 Task: Search one way flight ticket for 1 adult, 5 children, 2 infants in seat and 1 infant on lap in first from Augusta: Augusta Regional Airport (bush Field) to Jackson: Jackson Hole Airport on 5-2-2023. Number of bags: 1 checked bag. Price is upto 87000. Outbound departure time preference is 17:15.
Action: Mouse moved to (216, 319)
Screenshot: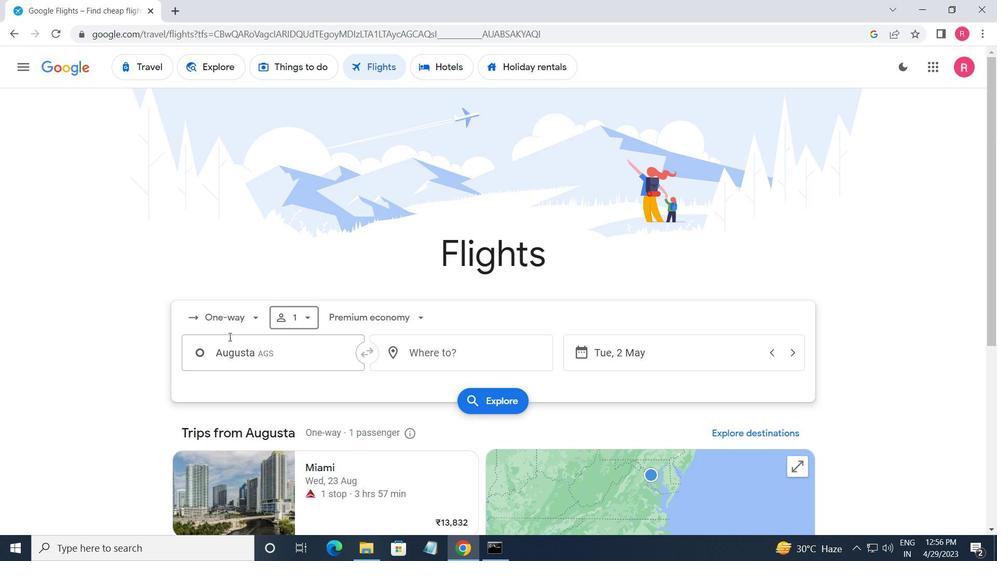 
Action: Mouse pressed left at (216, 319)
Screenshot: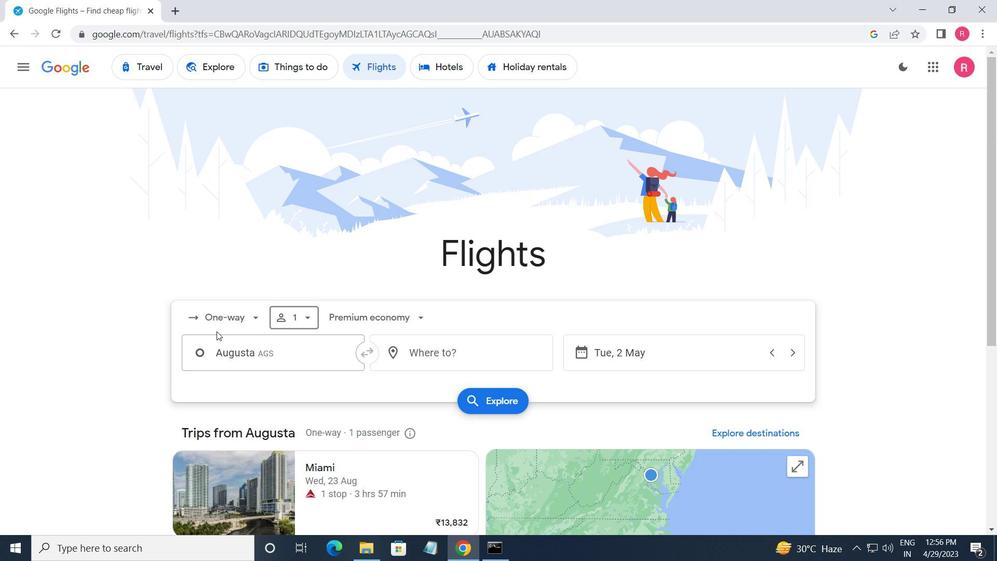 
Action: Mouse moved to (244, 367)
Screenshot: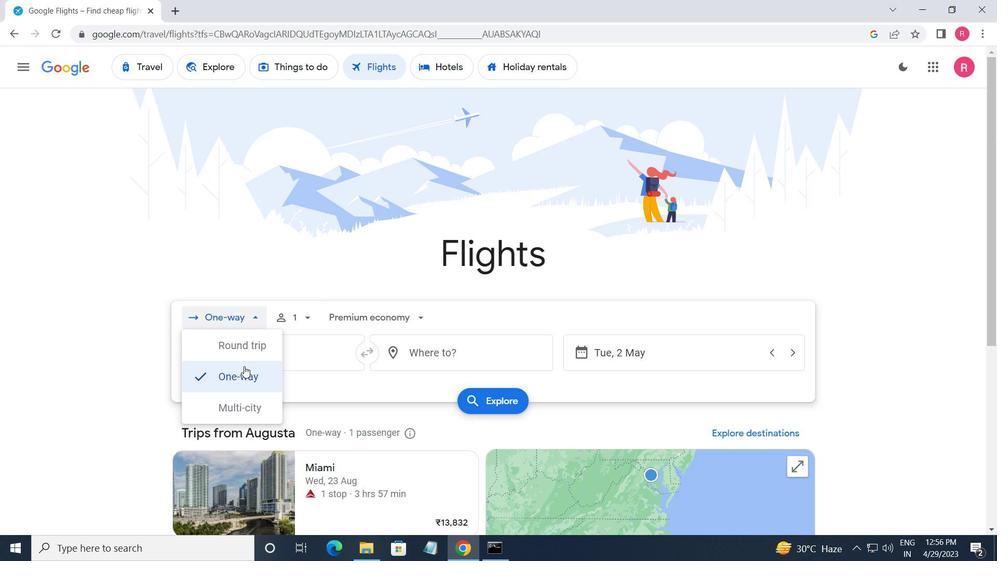 
Action: Mouse pressed left at (244, 367)
Screenshot: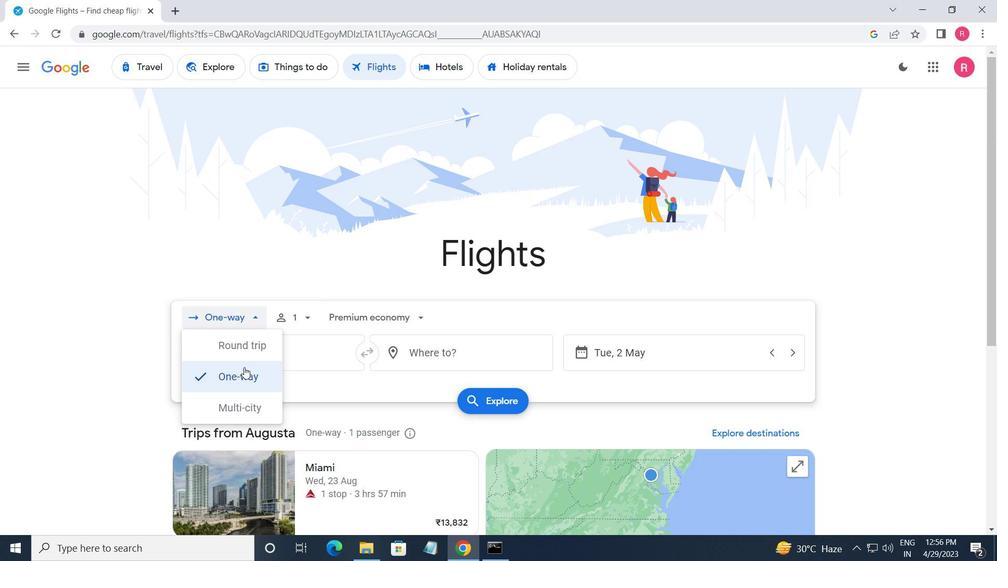 
Action: Mouse moved to (301, 325)
Screenshot: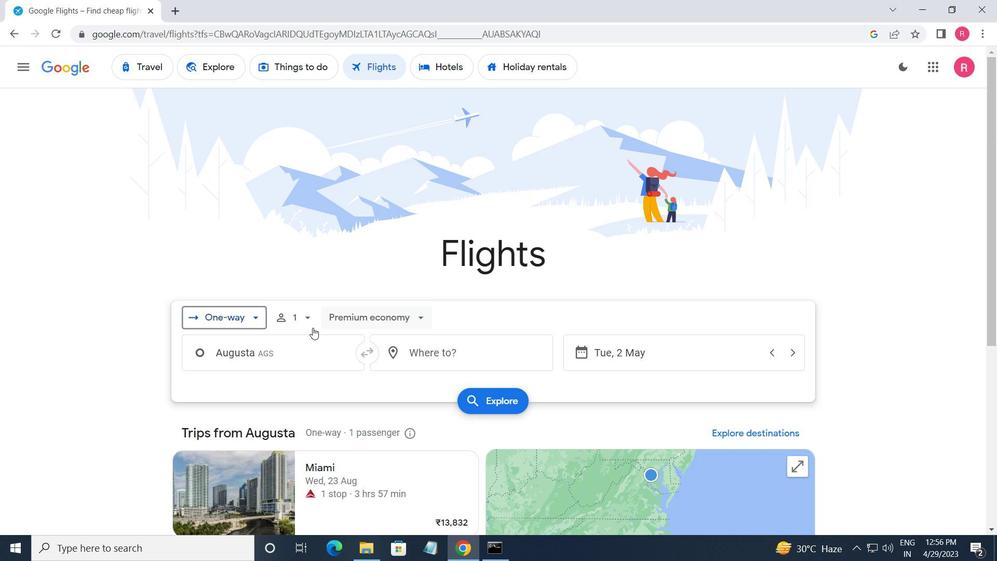 
Action: Mouse pressed left at (301, 325)
Screenshot: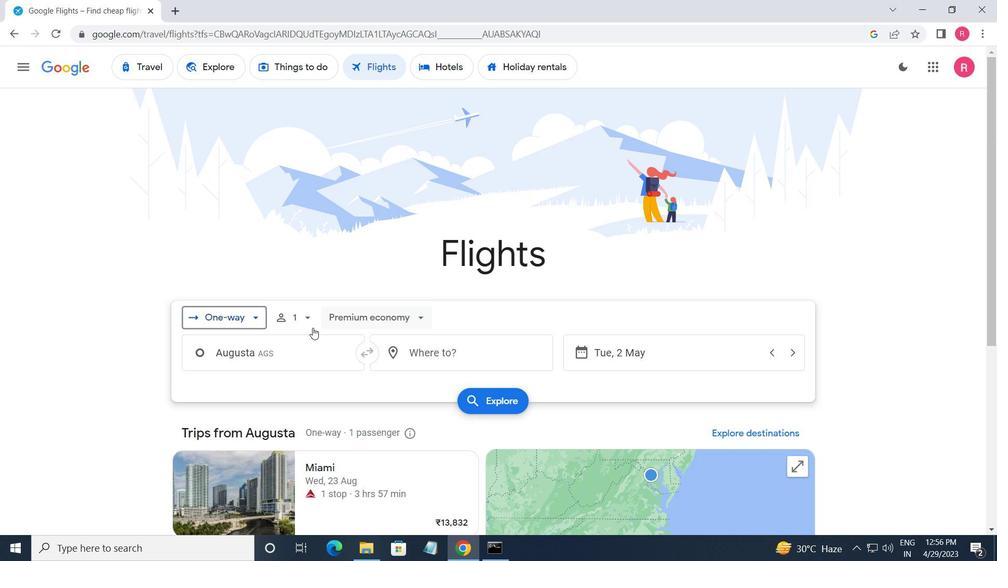 
Action: Mouse moved to (401, 389)
Screenshot: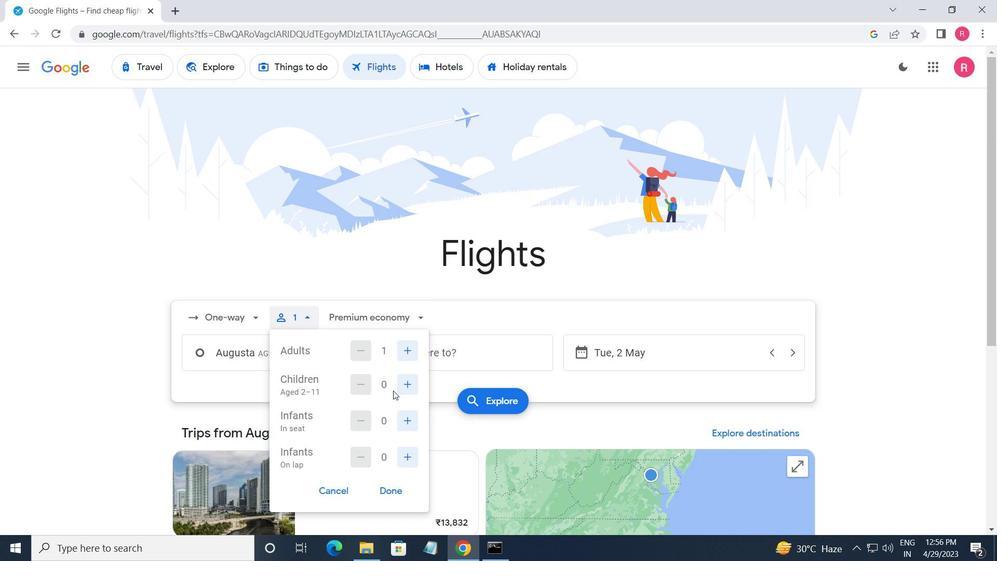 
Action: Mouse pressed left at (401, 389)
Screenshot: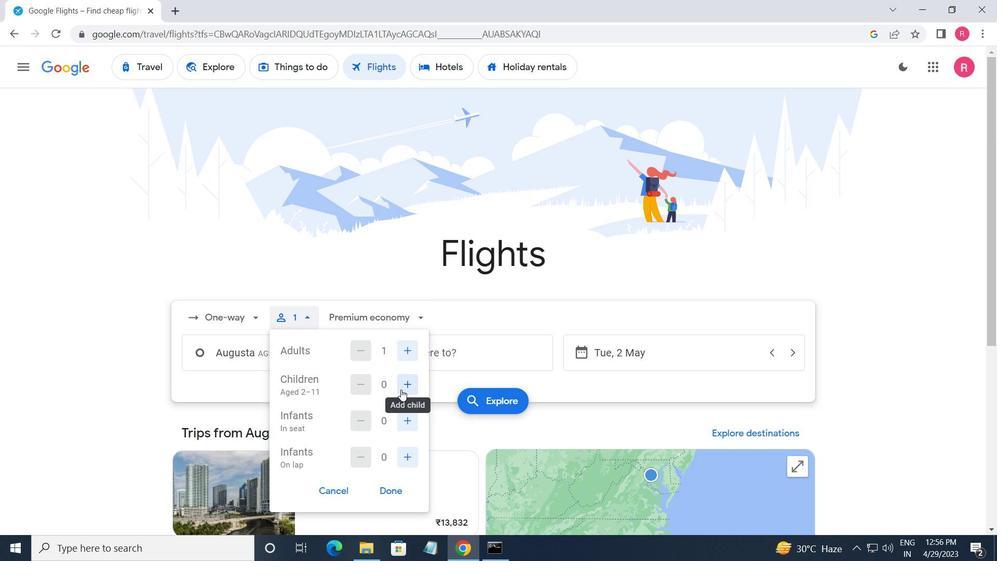 
Action: Mouse pressed left at (401, 389)
Screenshot: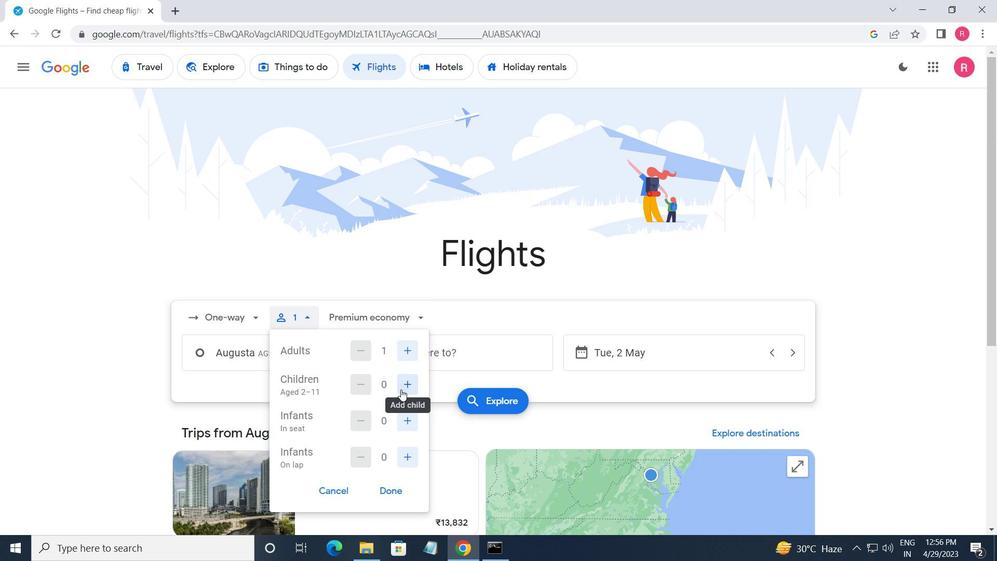 
Action: Mouse pressed left at (401, 389)
Screenshot: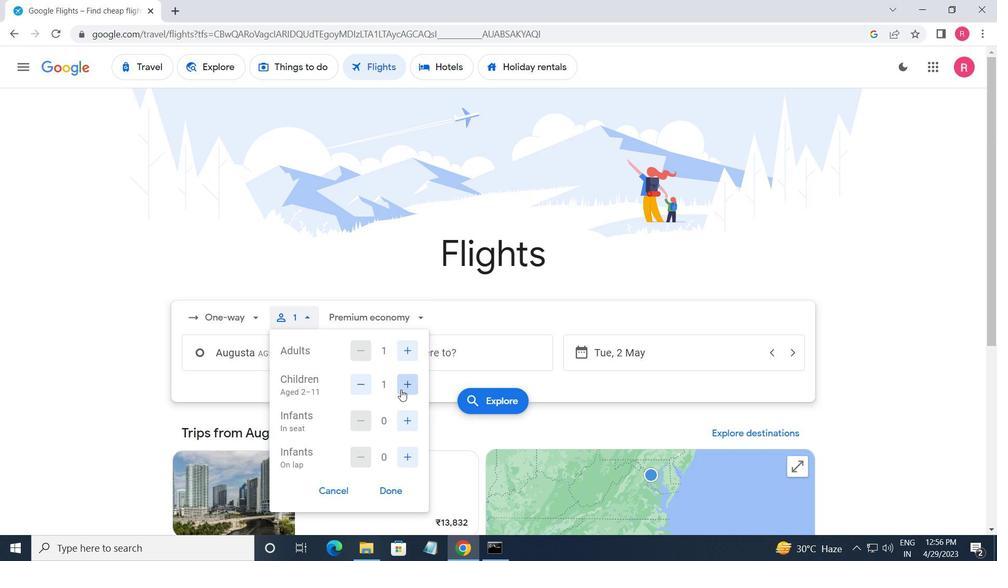 
Action: Mouse pressed left at (401, 389)
Screenshot: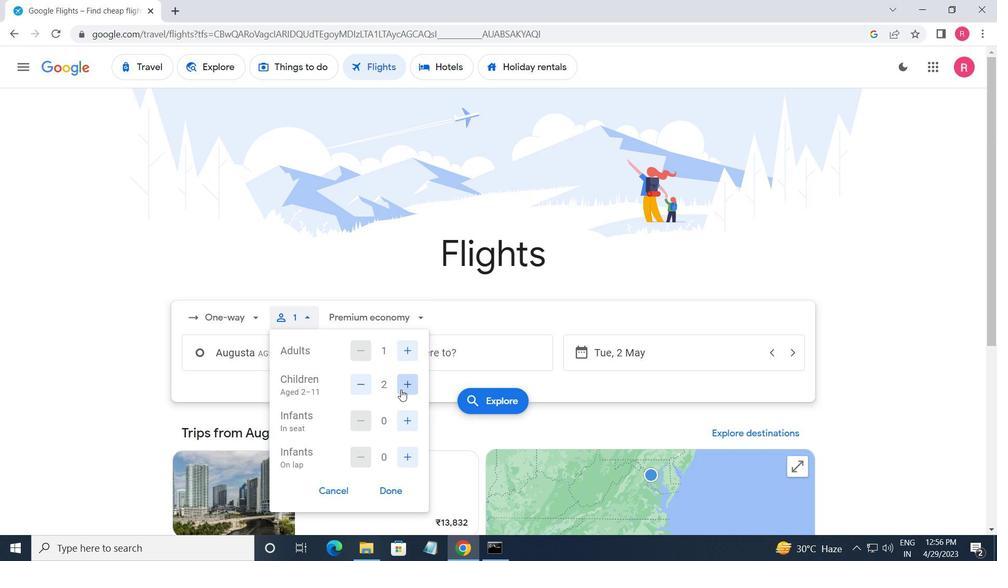 
Action: Mouse pressed left at (401, 389)
Screenshot: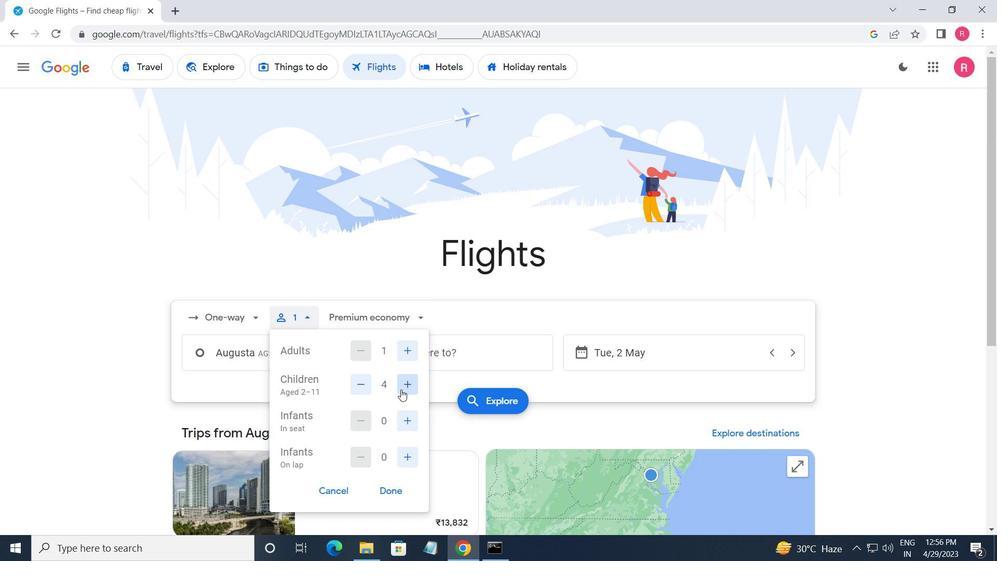 
Action: Mouse moved to (410, 418)
Screenshot: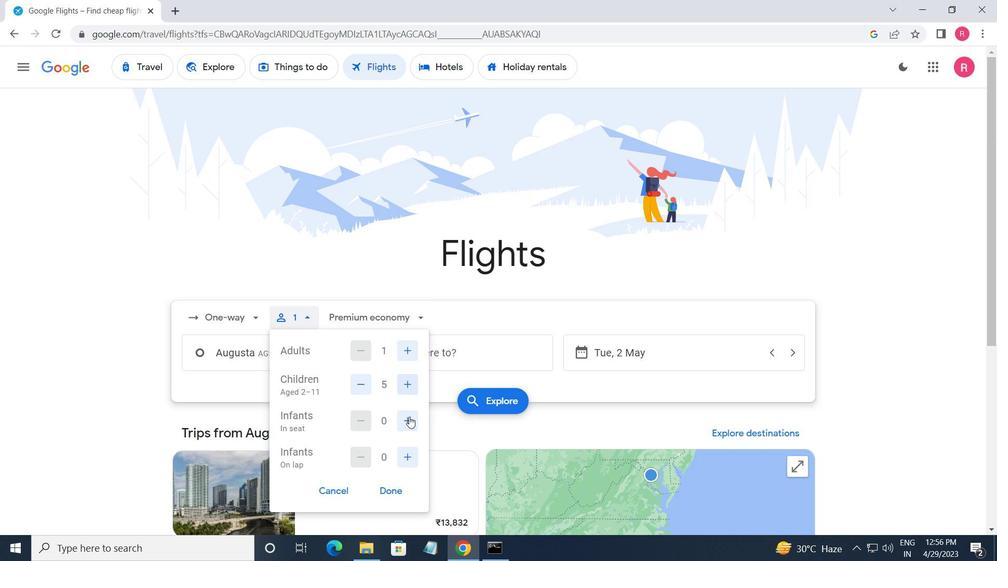 
Action: Mouse pressed left at (410, 418)
Screenshot: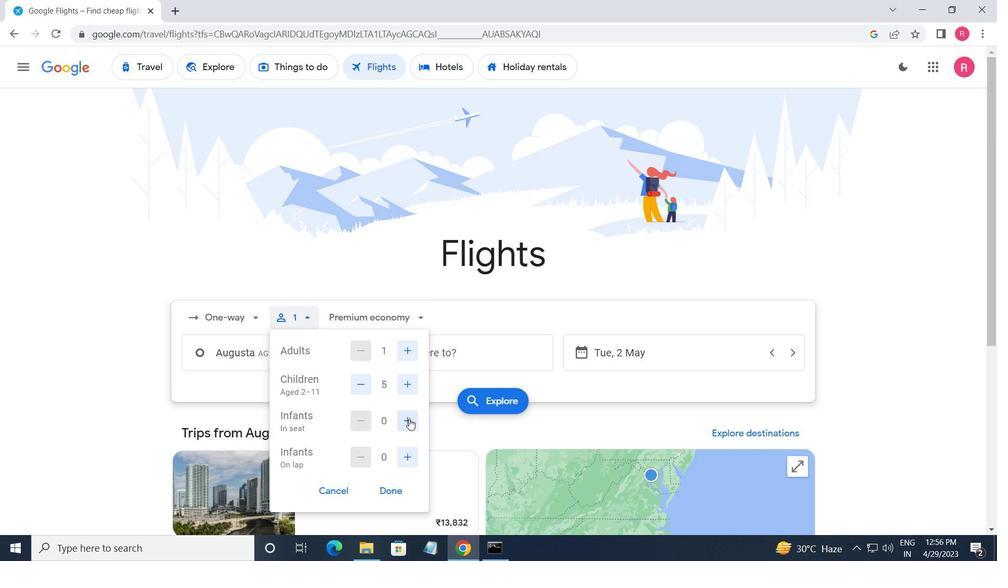 
Action: Mouse pressed left at (410, 418)
Screenshot: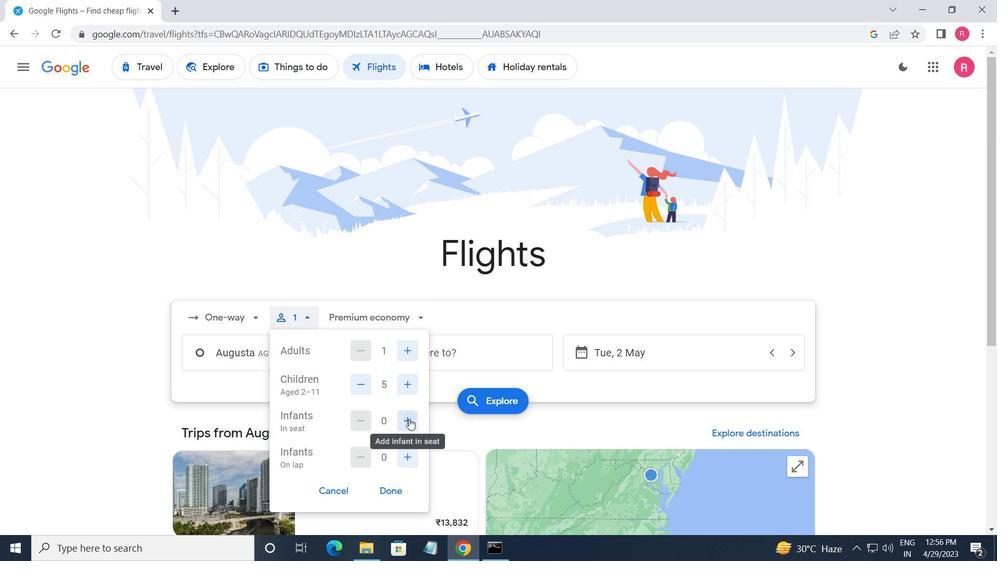 
Action: Mouse moved to (401, 457)
Screenshot: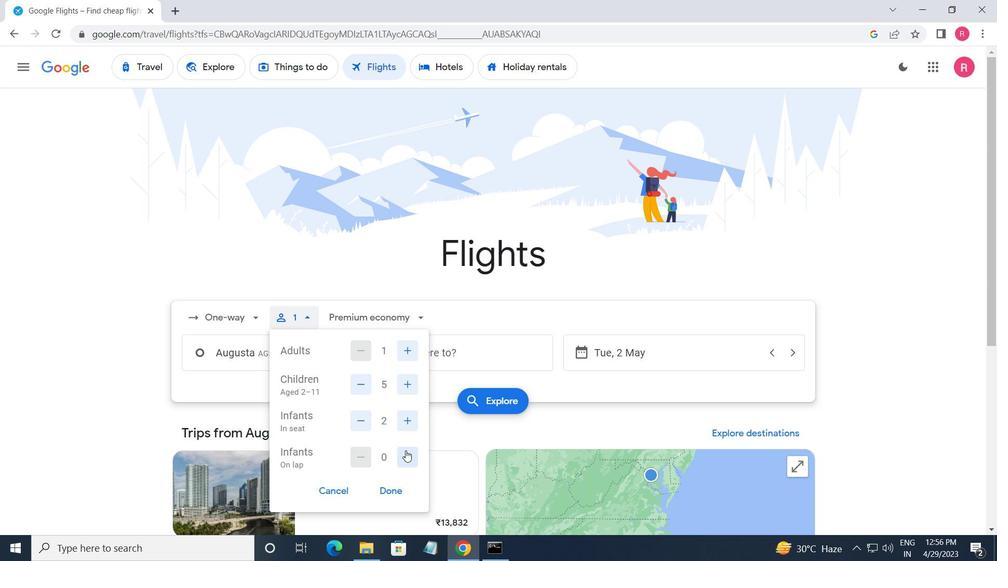 
Action: Mouse pressed left at (401, 457)
Screenshot: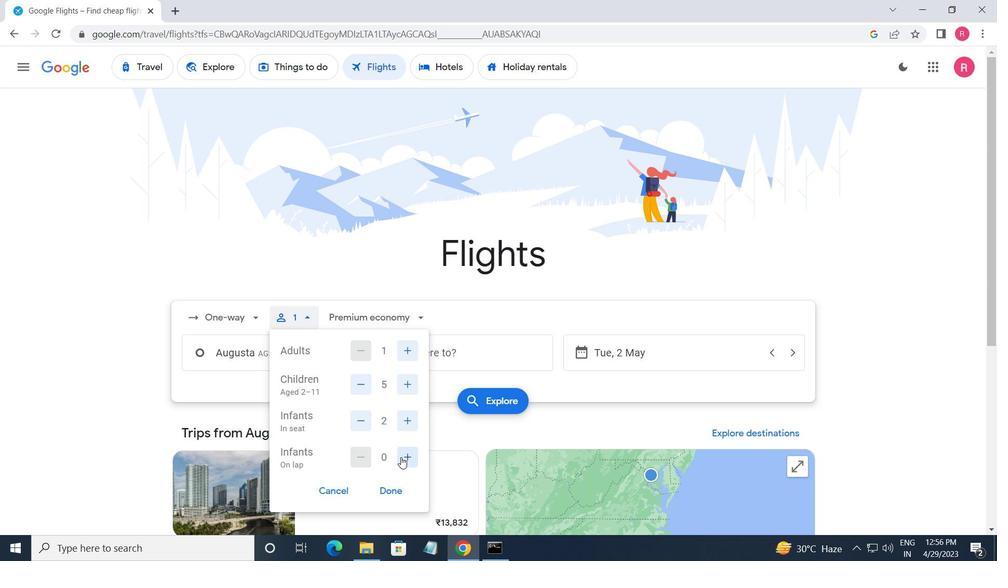 
Action: Mouse moved to (350, 455)
Screenshot: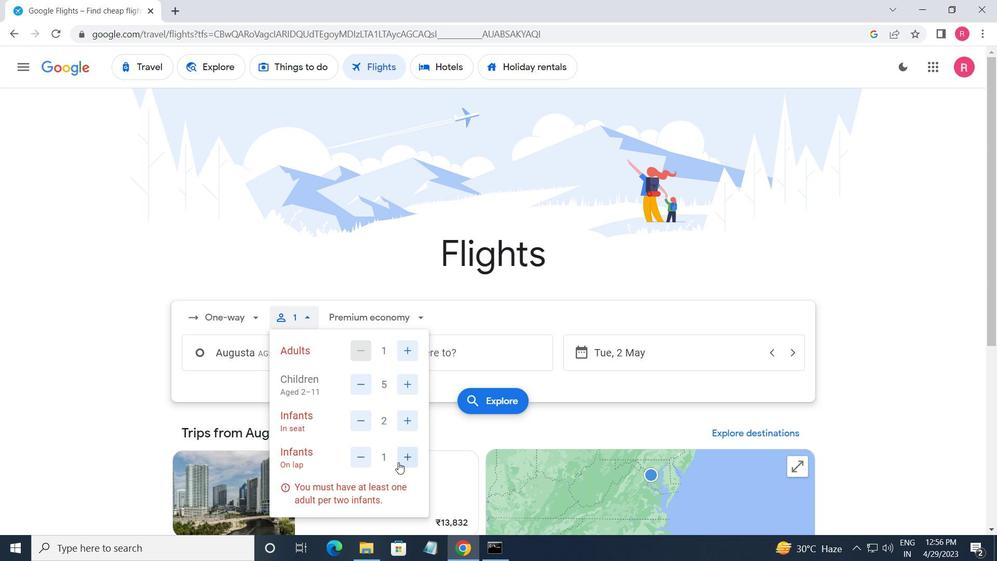 
Action: Mouse pressed left at (350, 455)
Screenshot: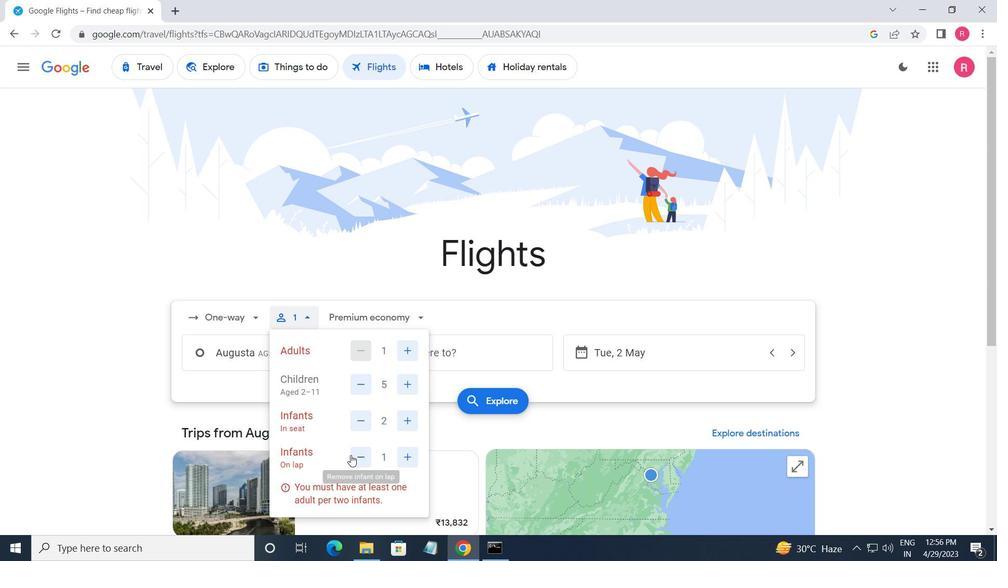
Action: Mouse moved to (383, 492)
Screenshot: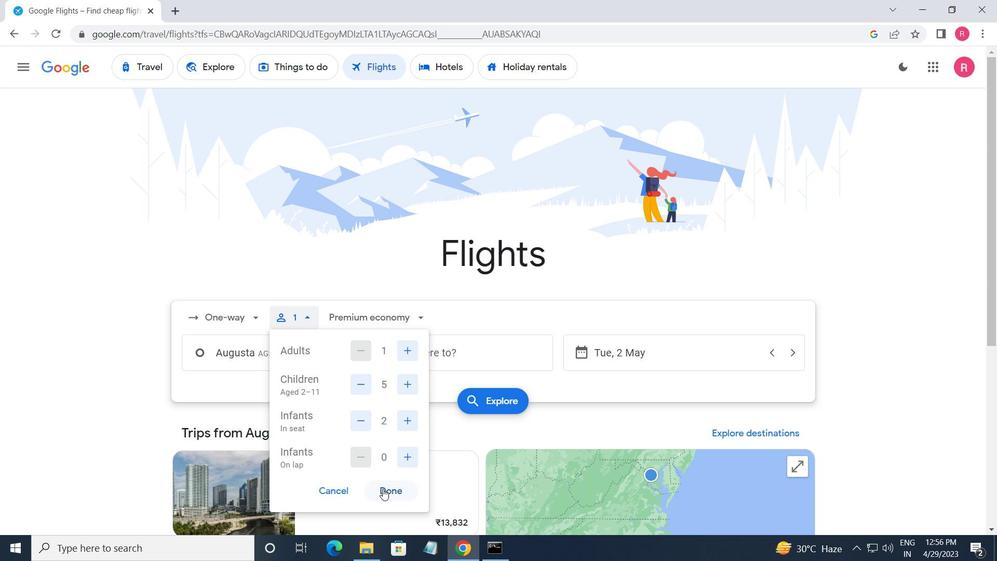 
Action: Mouse pressed left at (383, 492)
Screenshot: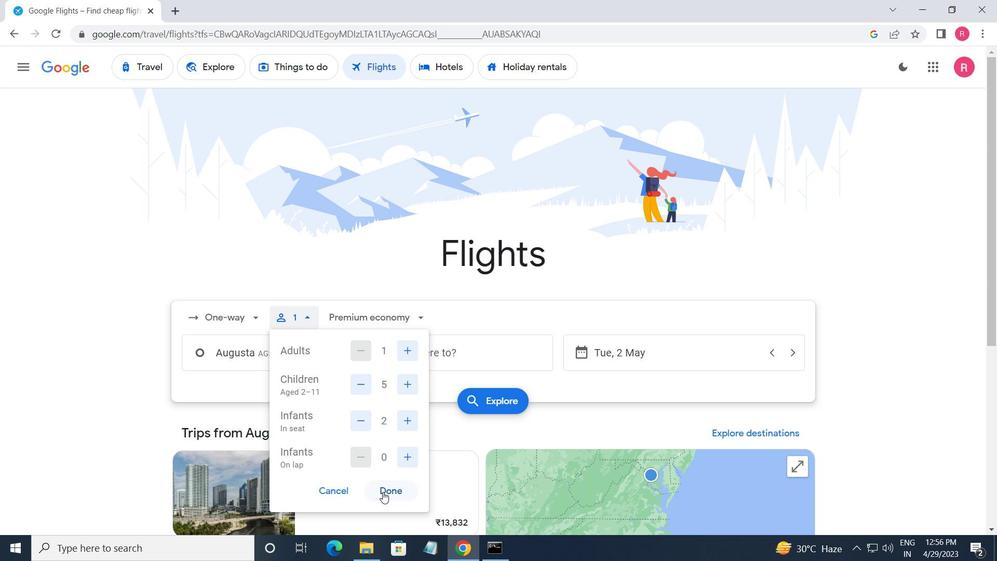 
Action: Mouse moved to (359, 318)
Screenshot: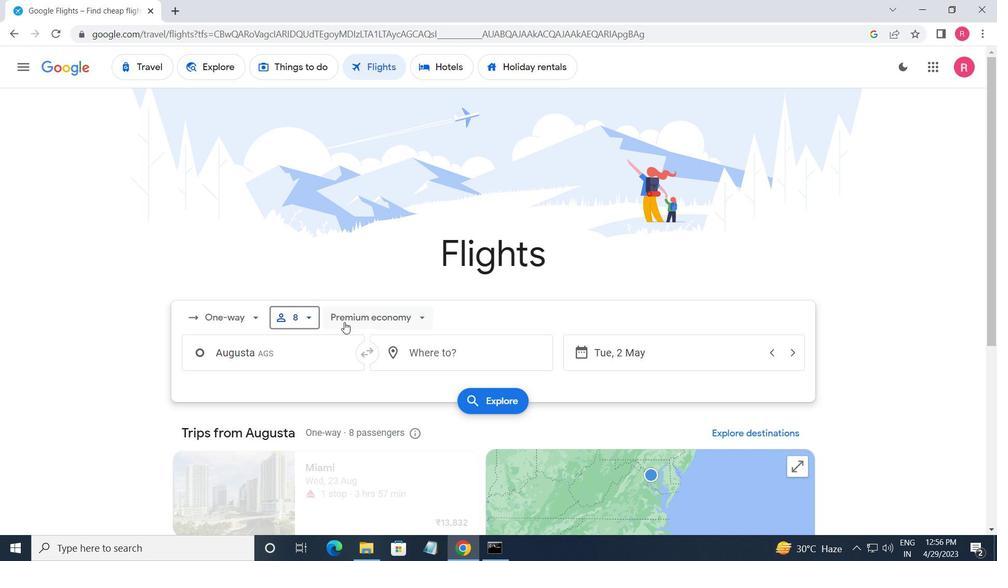 
Action: Mouse pressed left at (359, 318)
Screenshot: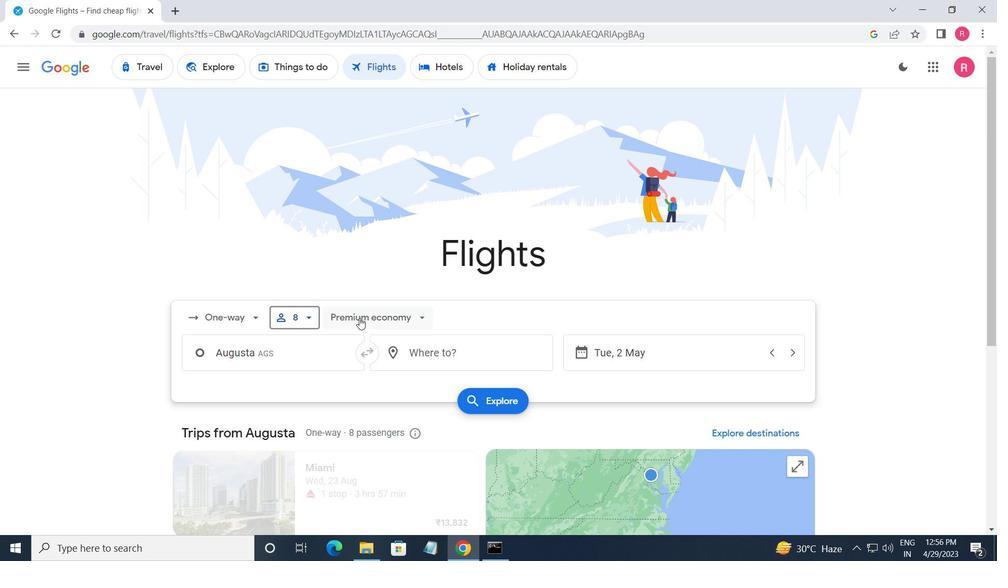 
Action: Mouse moved to (393, 428)
Screenshot: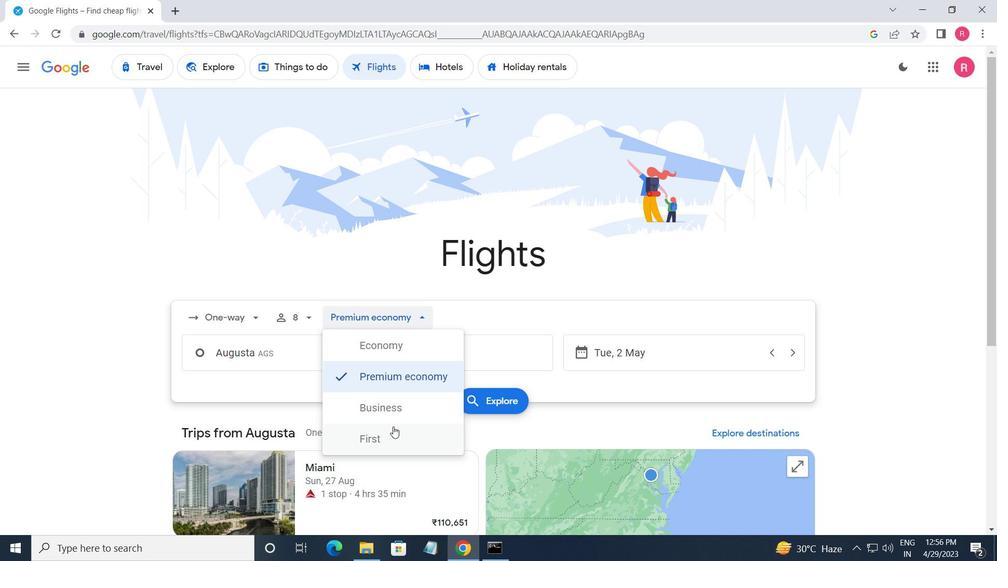 
Action: Mouse pressed left at (393, 428)
Screenshot: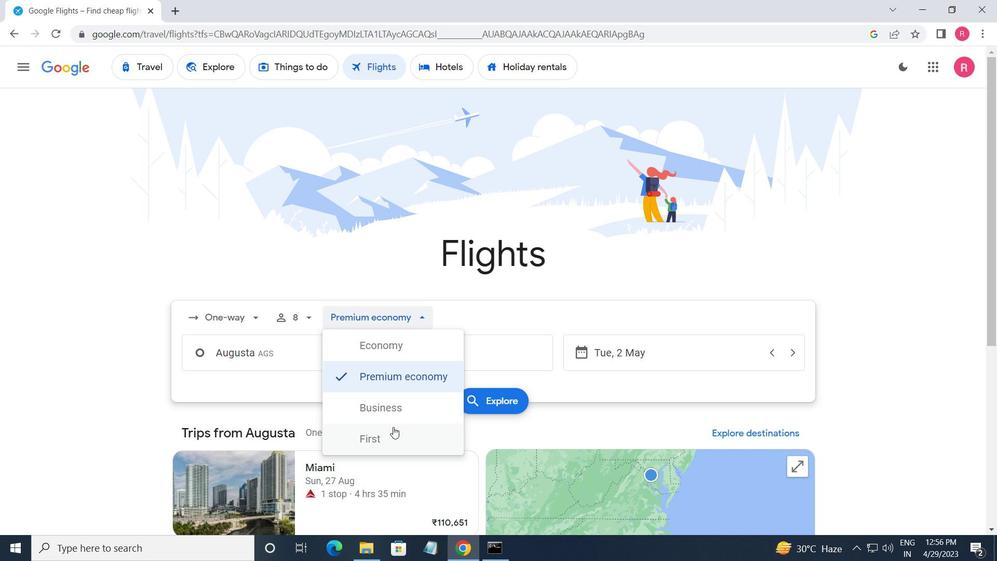 
Action: Mouse moved to (291, 364)
Screenshot: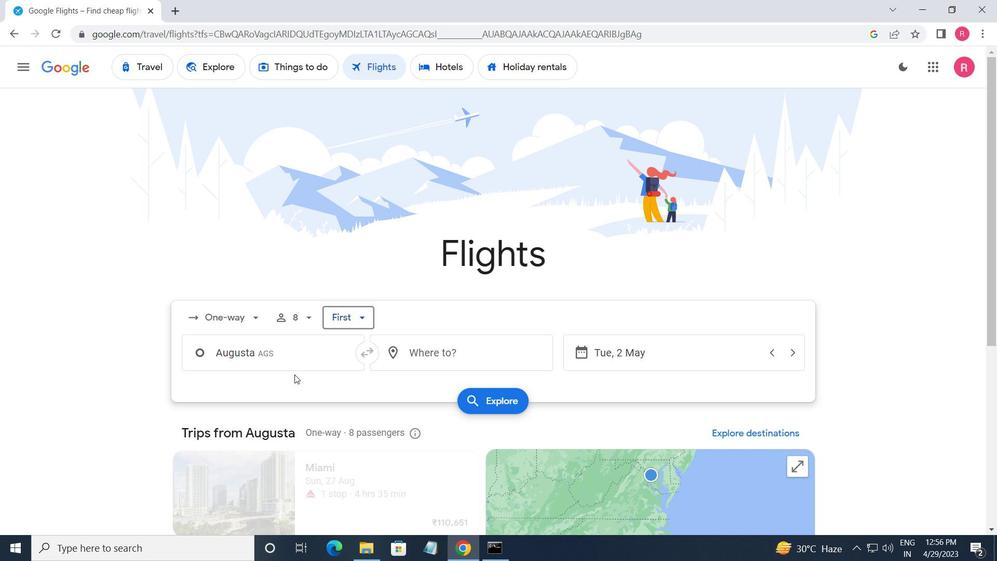 
Action: Mouse pressed left at (291, 364)
Screenshot: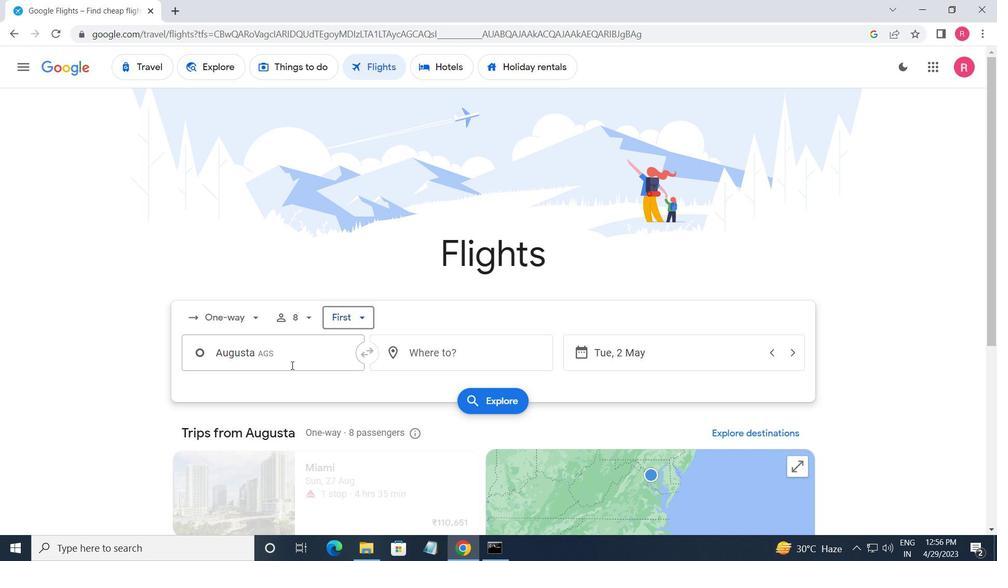 
Action: Mouse moved to (296, 451)
Screenshot: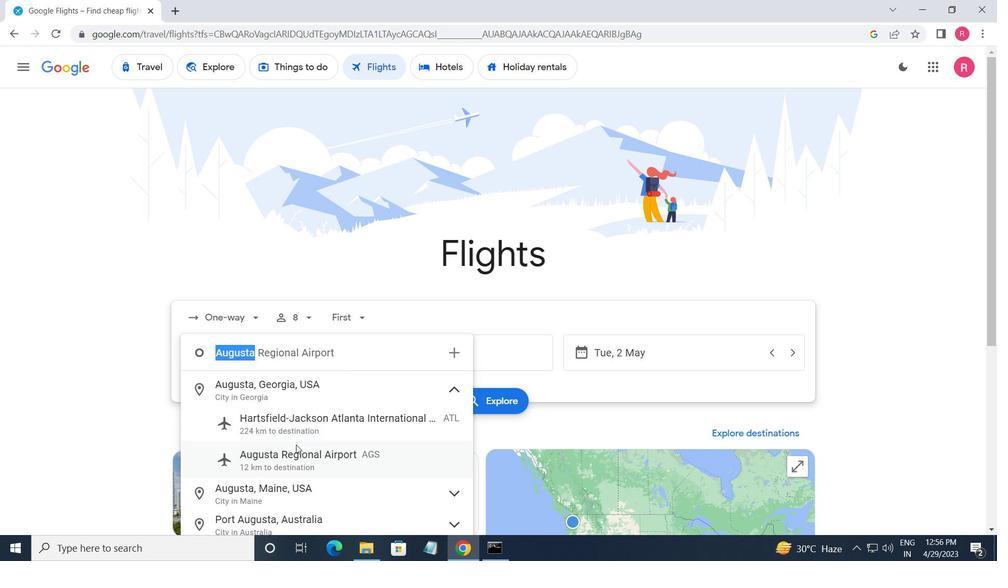 
Action: Mouse pressed left at (296, 451)
Screenshot: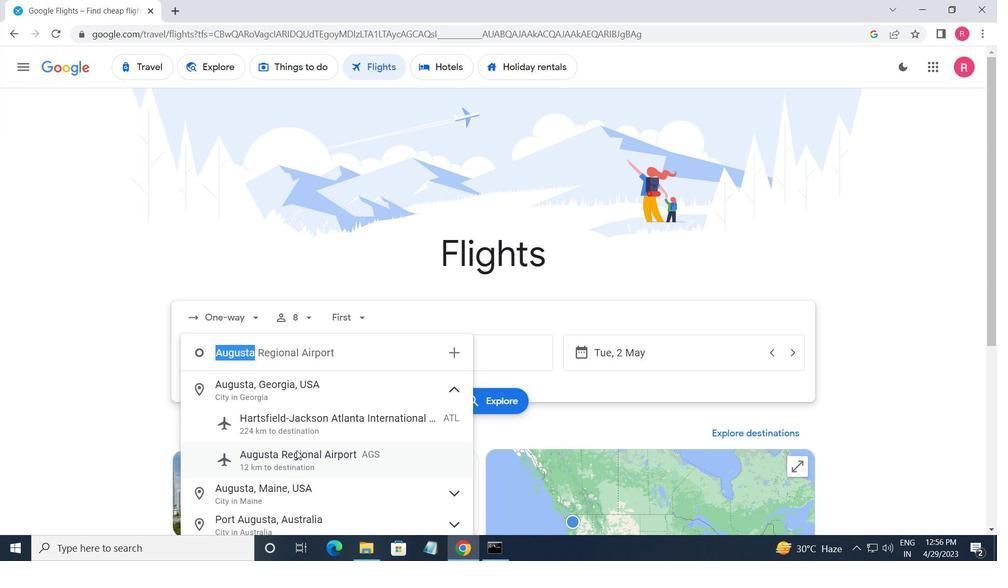 
Action: Mouse moved to (478, 348)
Screenshot: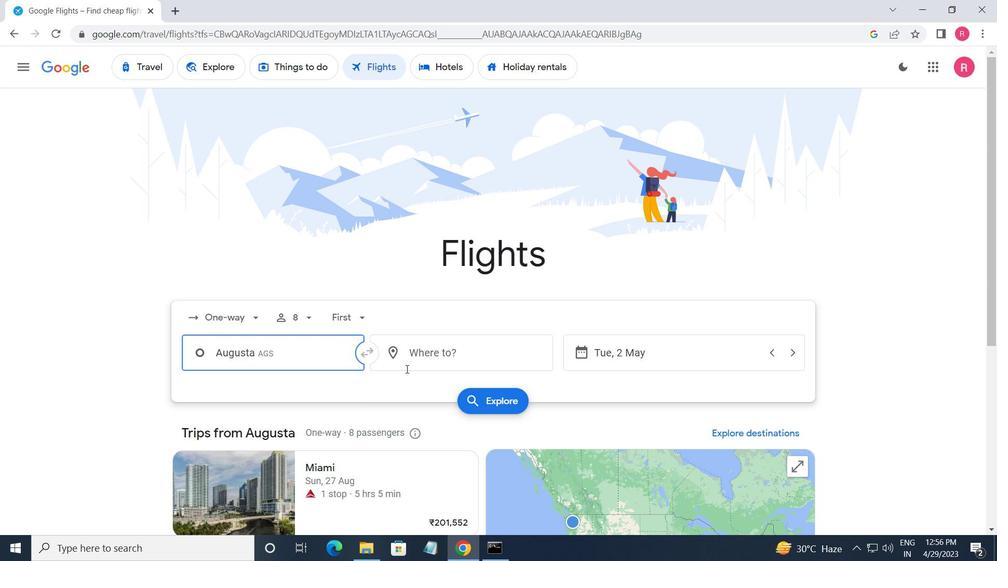 
Action: Mouse pressed left at (478, 348)
Screenshot: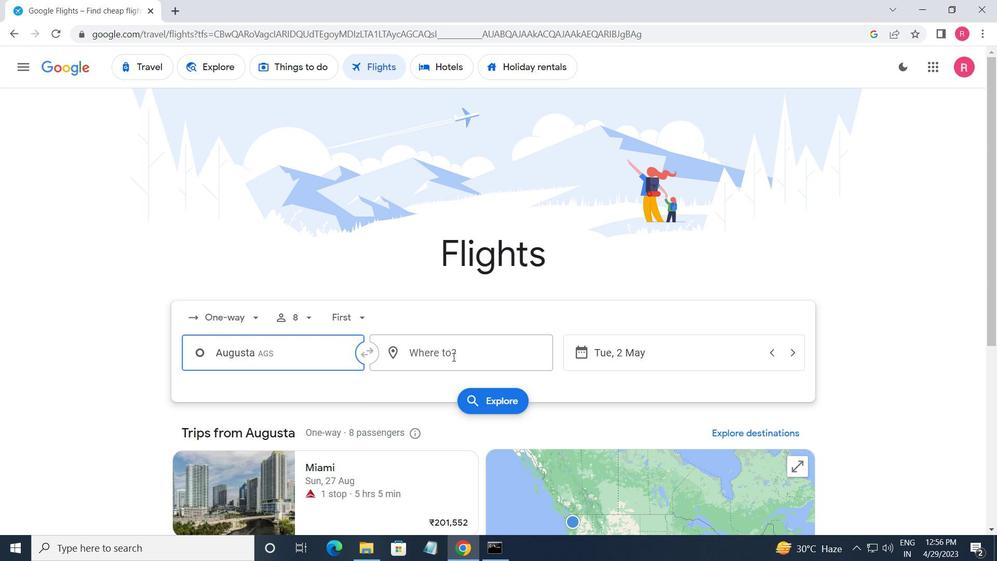 
Action: Mouse moved to (446, 478)
Screenshot: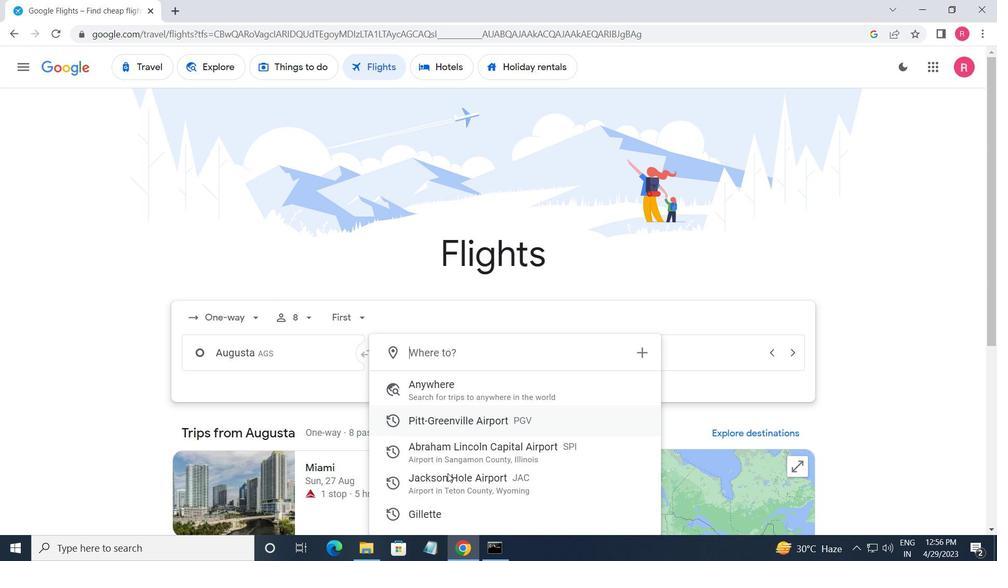 
Action: Mouse pressed left at (446, 478)
Screenshot: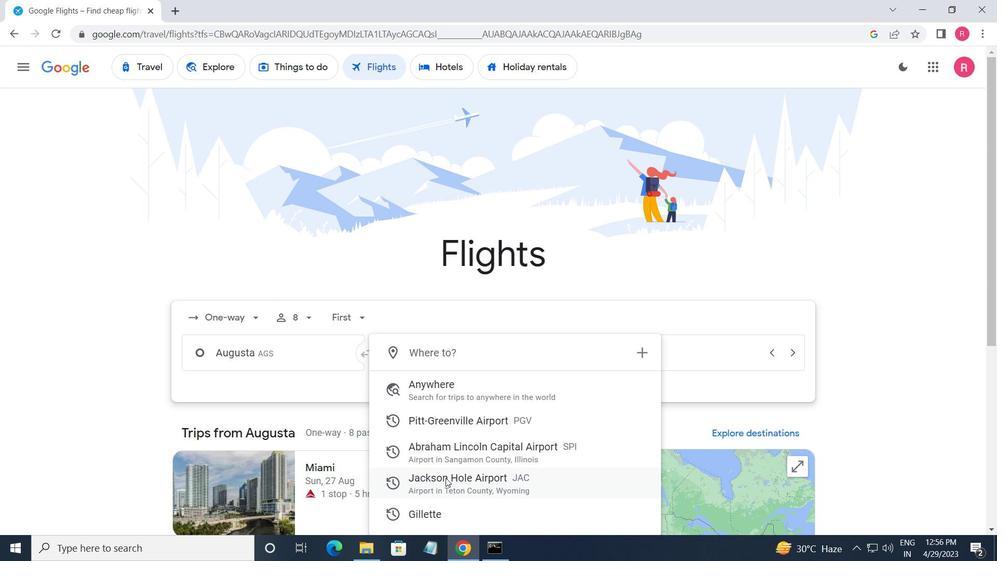 
Action: Mouse moved to (669, 353)
Screenshot: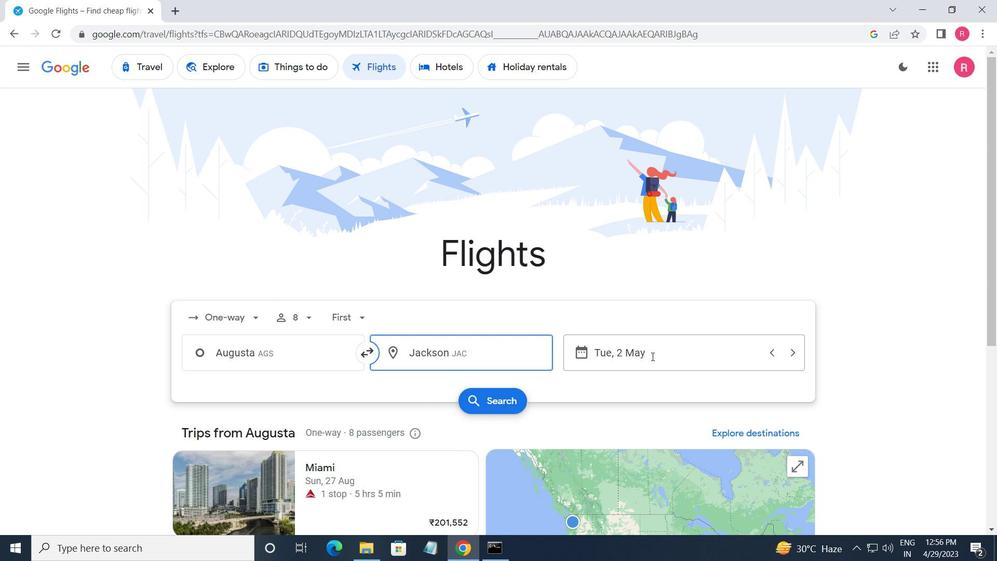 
Action: Mouse pressed left at (669, 353)
Screenshot: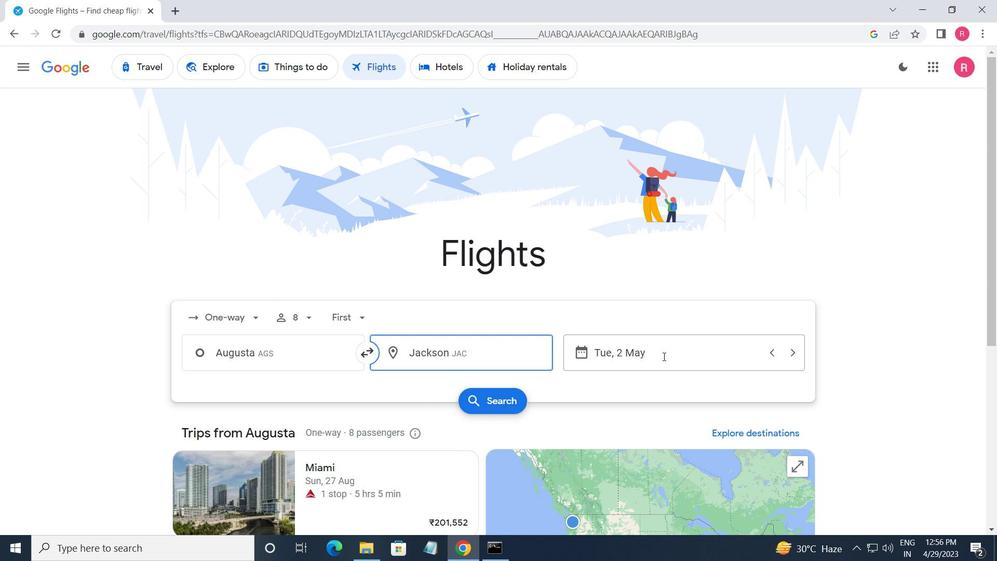 
Action: Mouse moved to (659, 293)
Screenshot: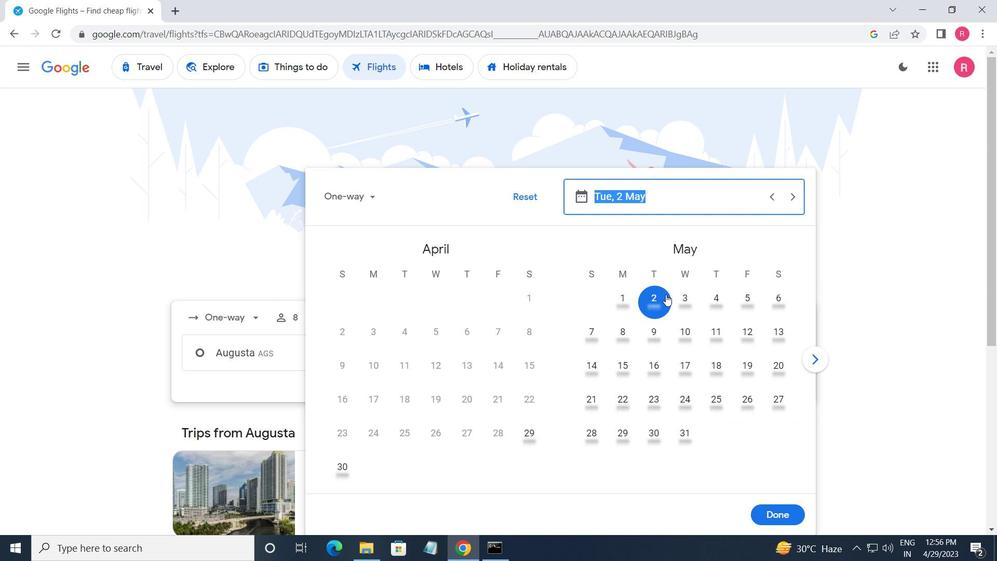 
Action: Mouse pressed left at (659, 293)
Screenshot: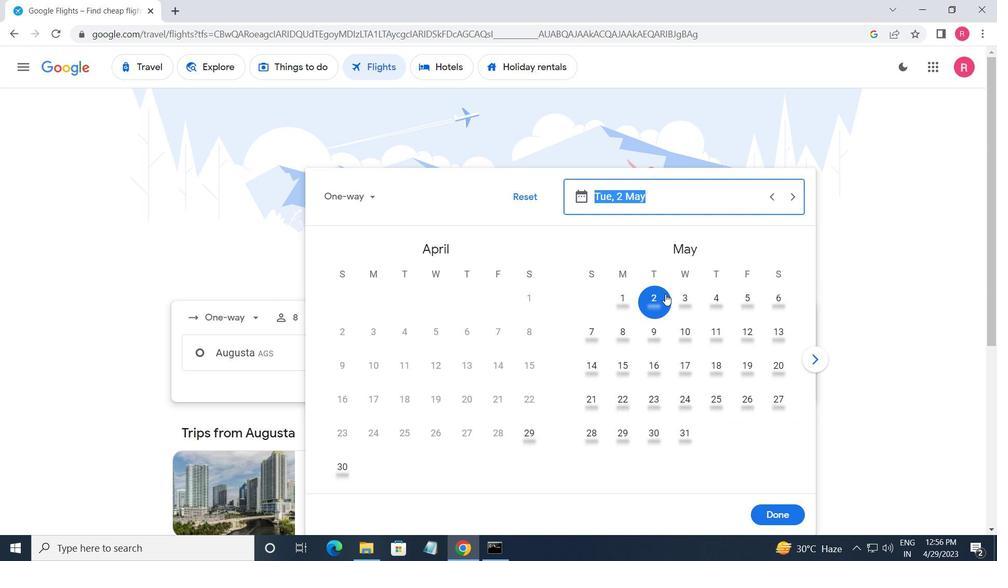 
Action: Mouse moved to (782, 511)
Screenshot: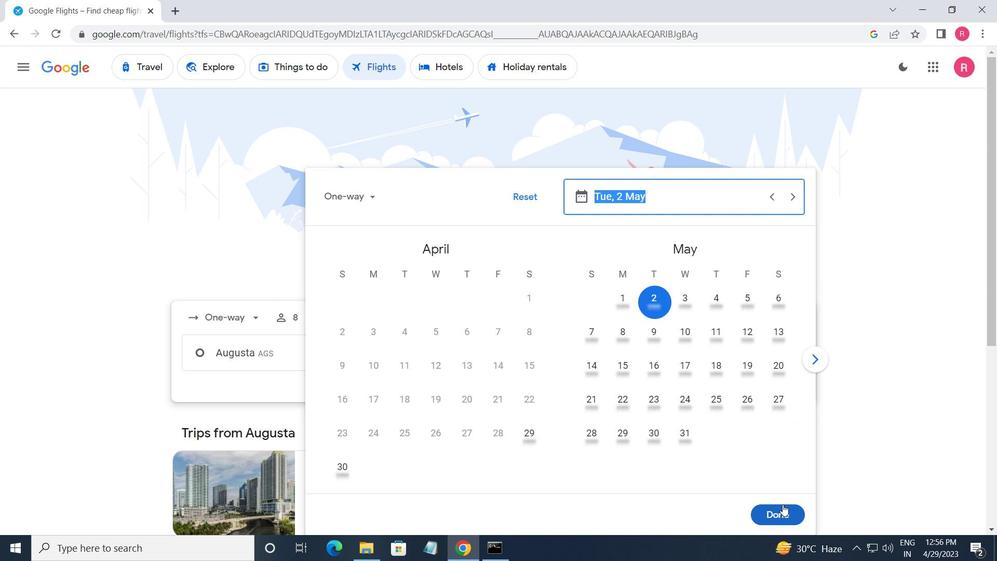
Action: Mouse pressed left at (782, 511)
Screenshot: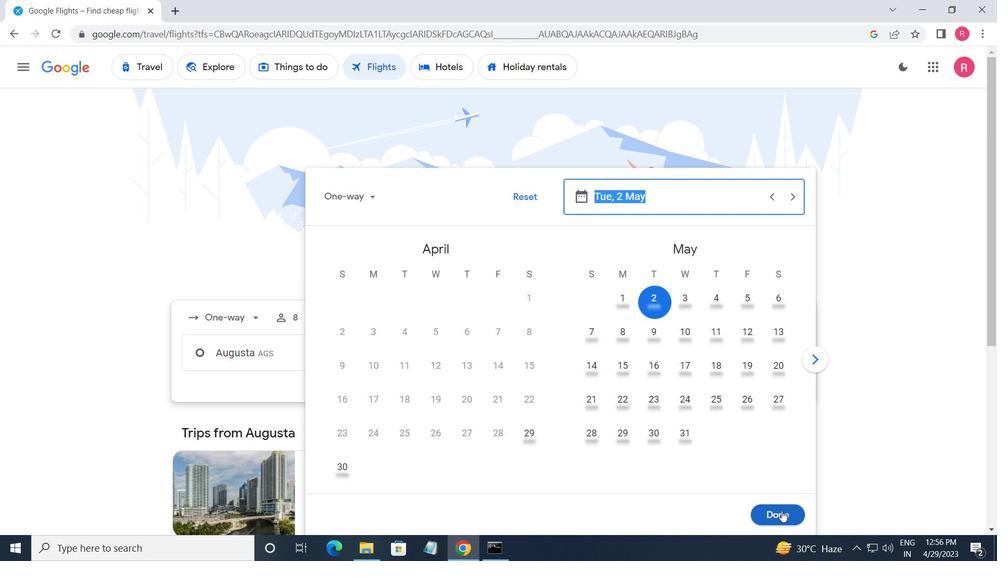 
Action: Mouse moved to (491, 393)
Screenshot: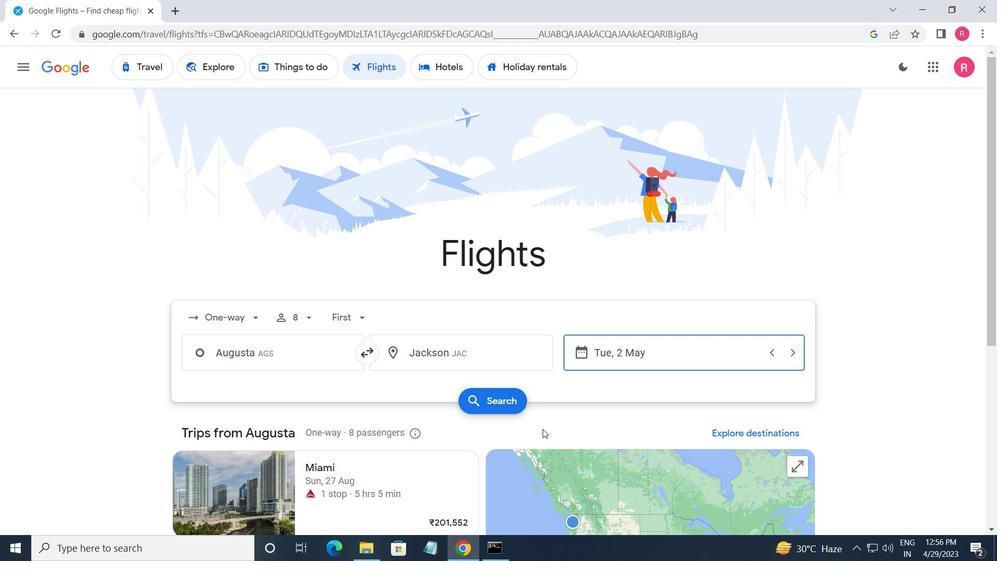 
Action: Mouse pressed left at (491, 393)
Screenshot: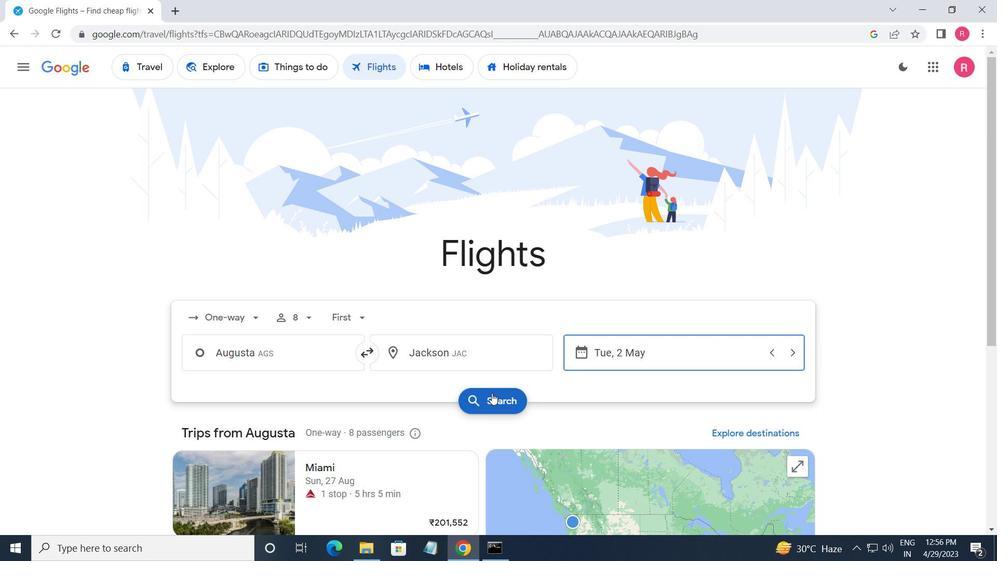 
Action: Mouse moved to (202, 189)
Screenshot: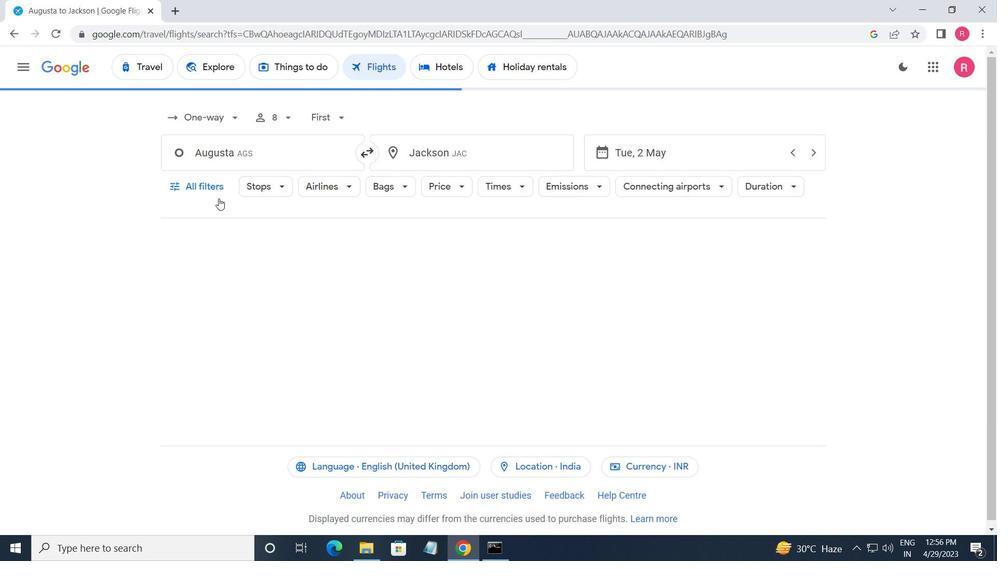 
Action: Mouse pressed left at (202, 189)
Screenshot: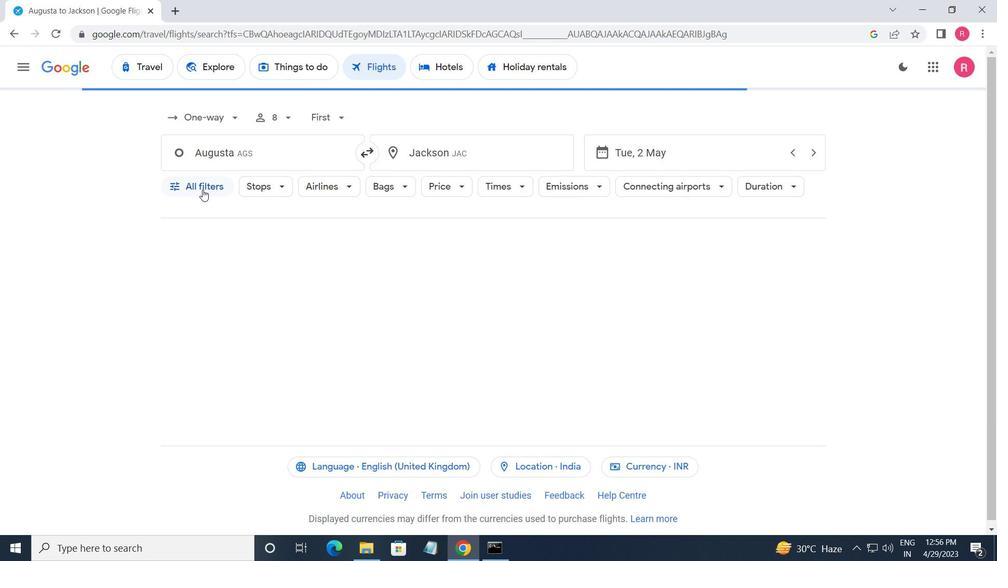 
Action: Mouse moved to (244, 318)
Screenshot: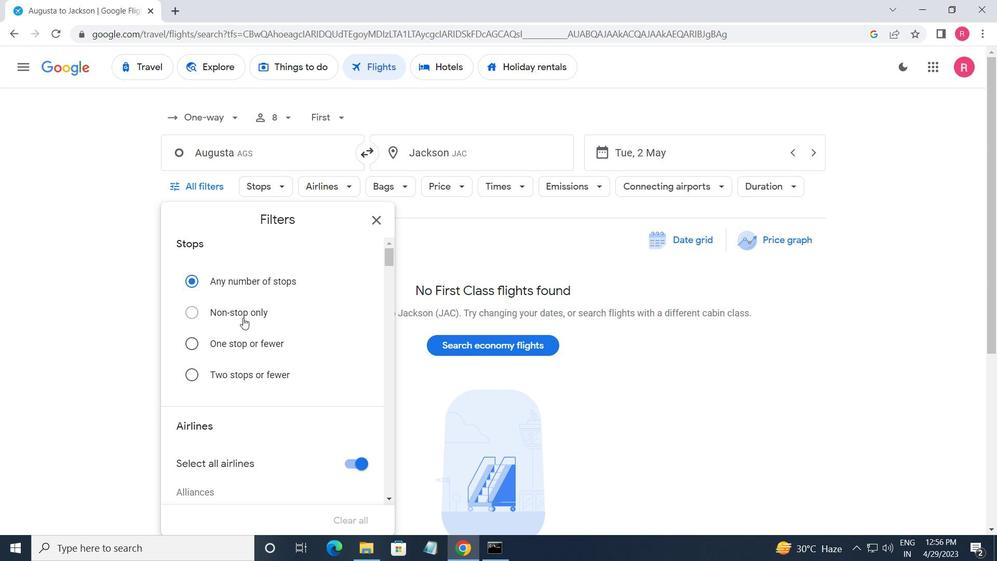 
Action: Mouse scrolled (244, 317) with delta (0, 0)
Screenshot: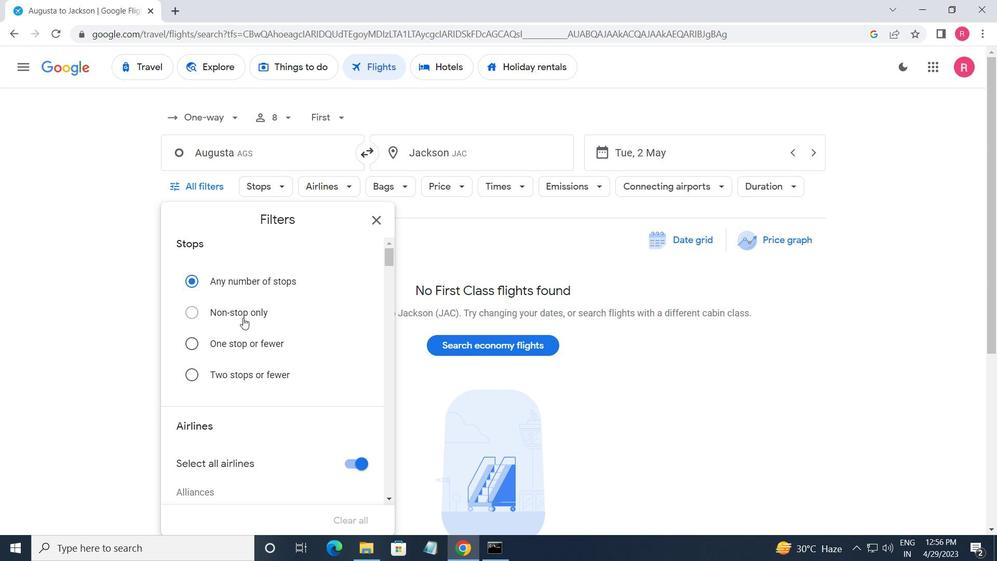 
Action: Mouse moved to (247, 322)
Screenshot: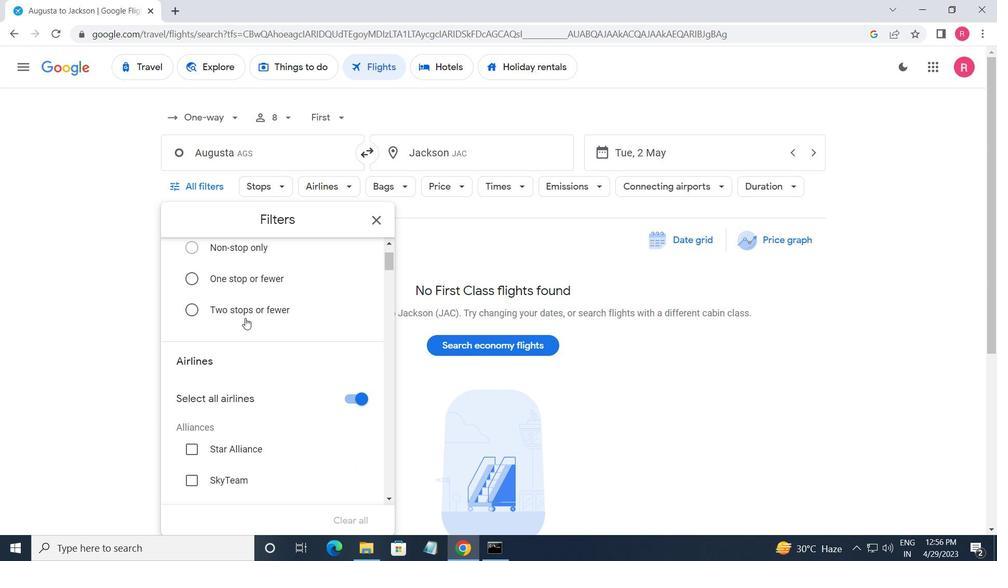 
Action: Mouse scrolled (247, 321) with delta (0, 0)
Screenshot: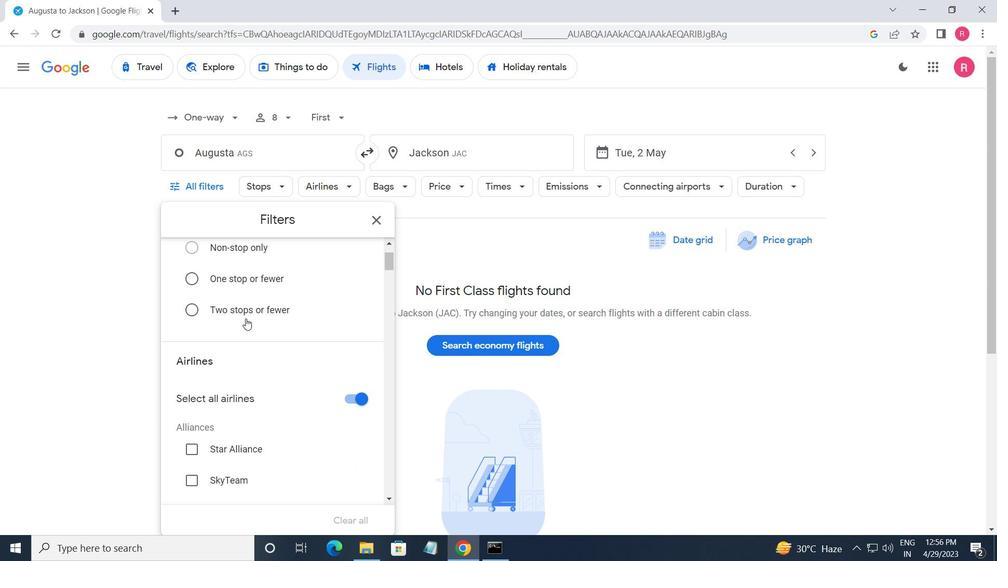 
Action: Mouse moved to (248, 330)
Screenshot: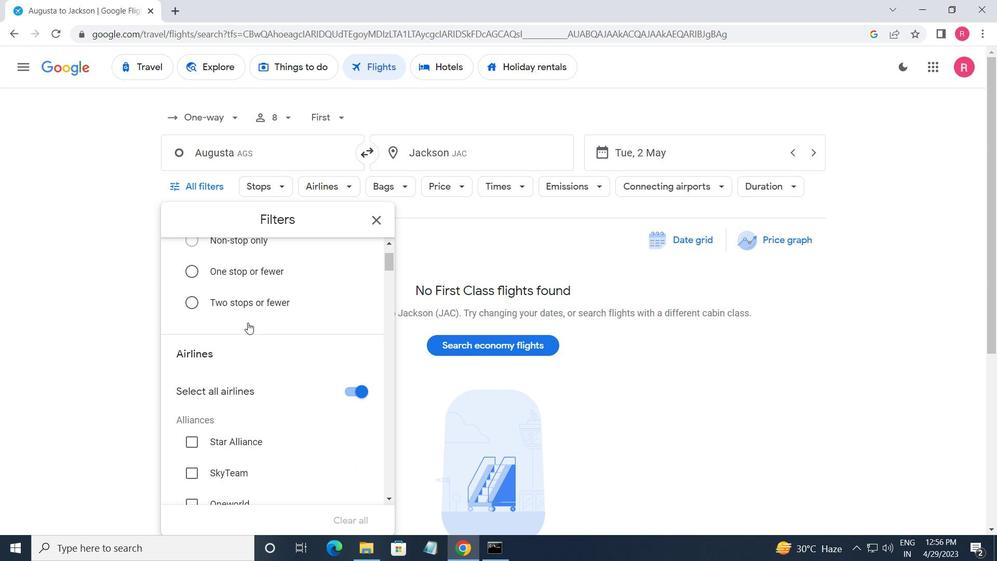 
Action: Mouse scrolled (248, 329) with delta (0, 0)
Screenshot: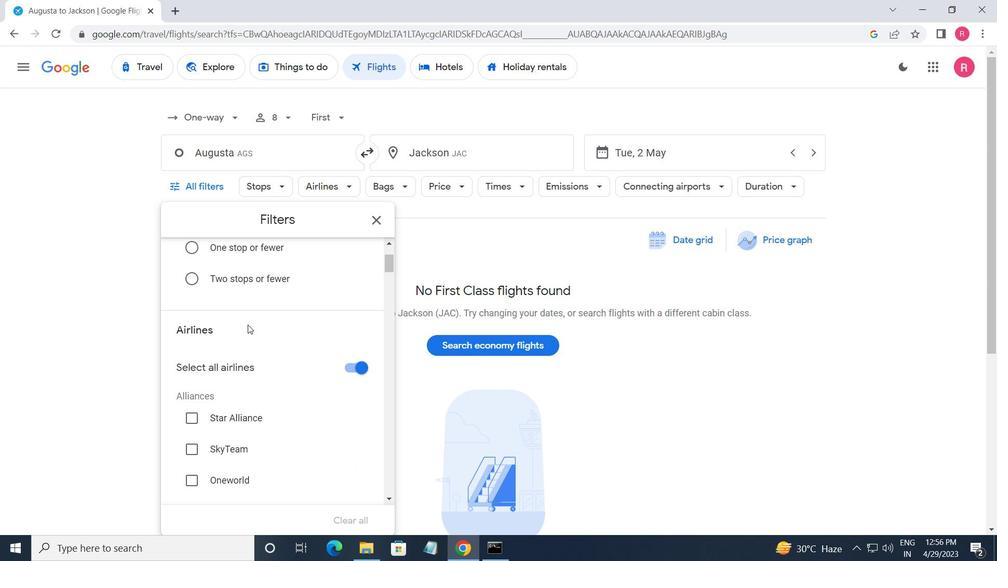 
Action: Mouse moved to (249, 333)
Screenshot: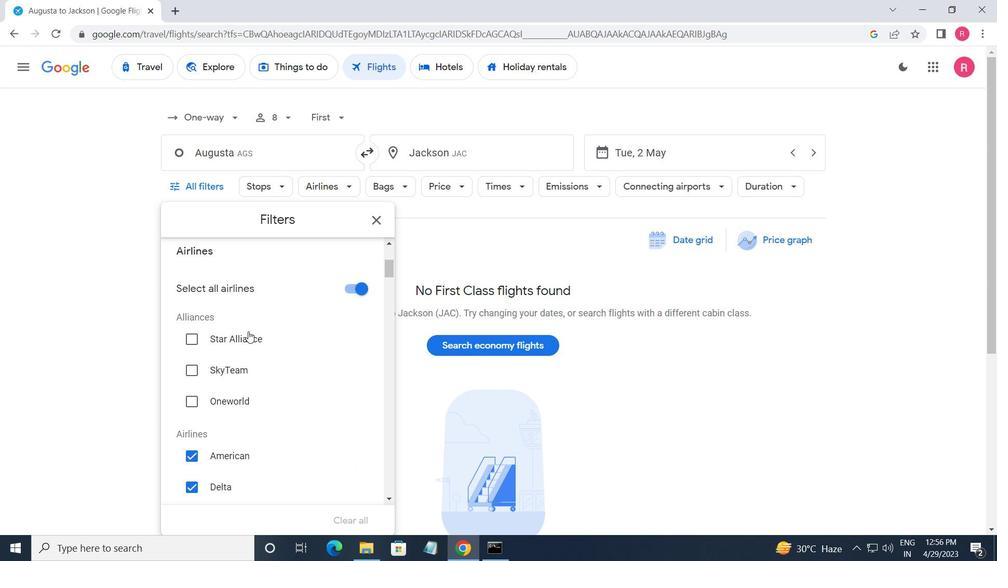 
Action: Mouse scrolled (249, 332) with delta (0, 0)
Screenshot: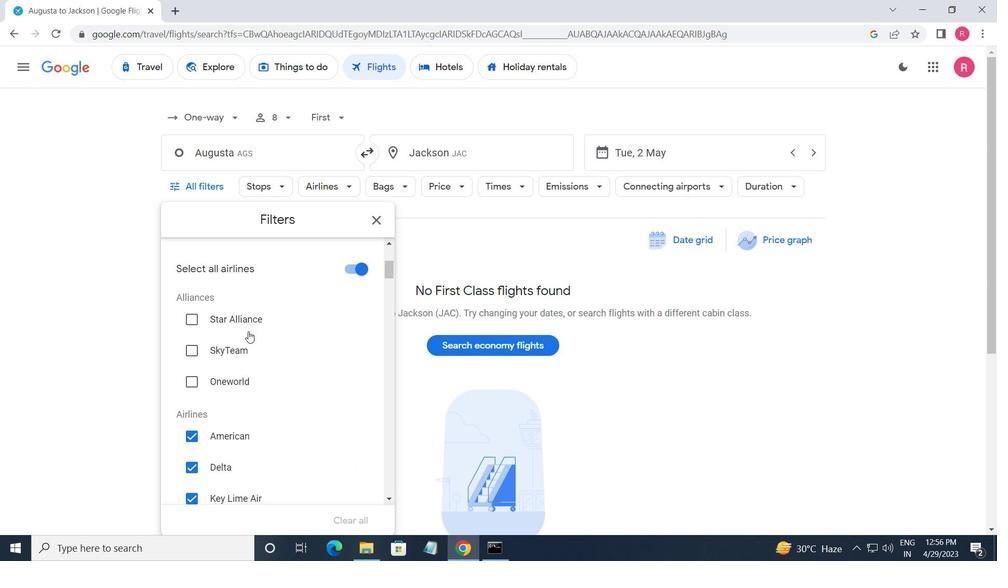 
Action: Mouse moved to (249, 333)
Screenshot: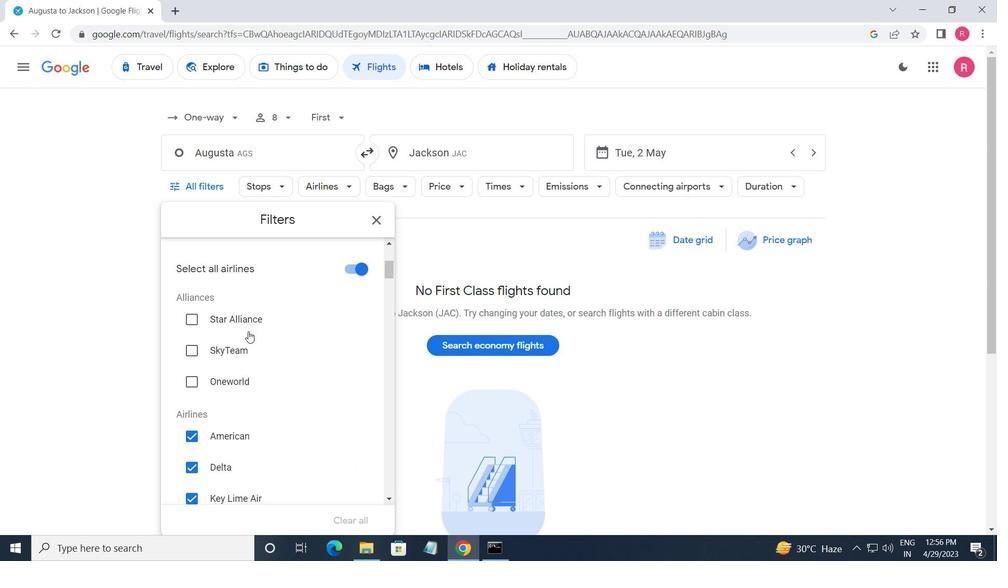 
Action: Mouse scrolled (249, 333) with delta (0, 0)
Screenshot: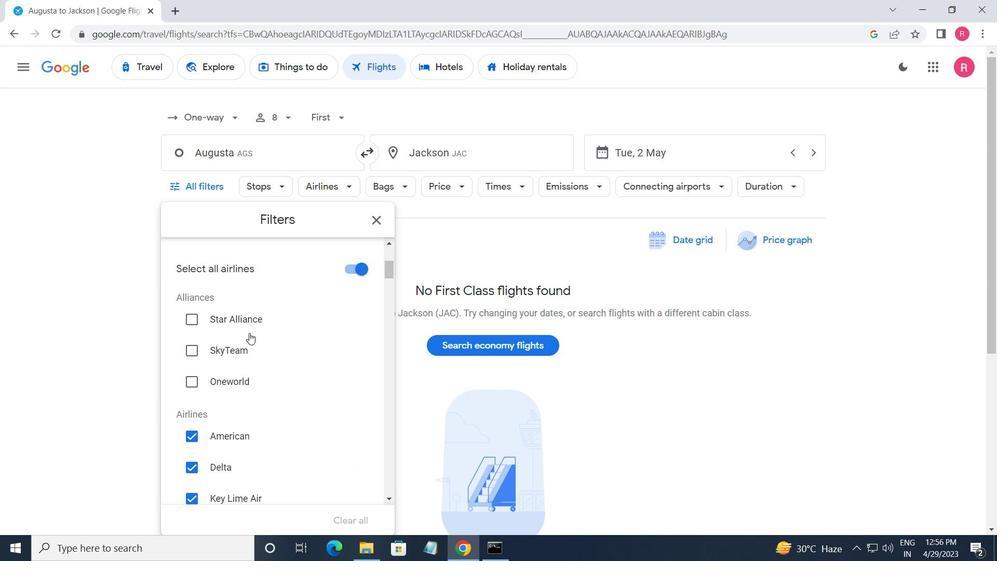 
Action: Mouse moved to (253, 333)
Screenshot: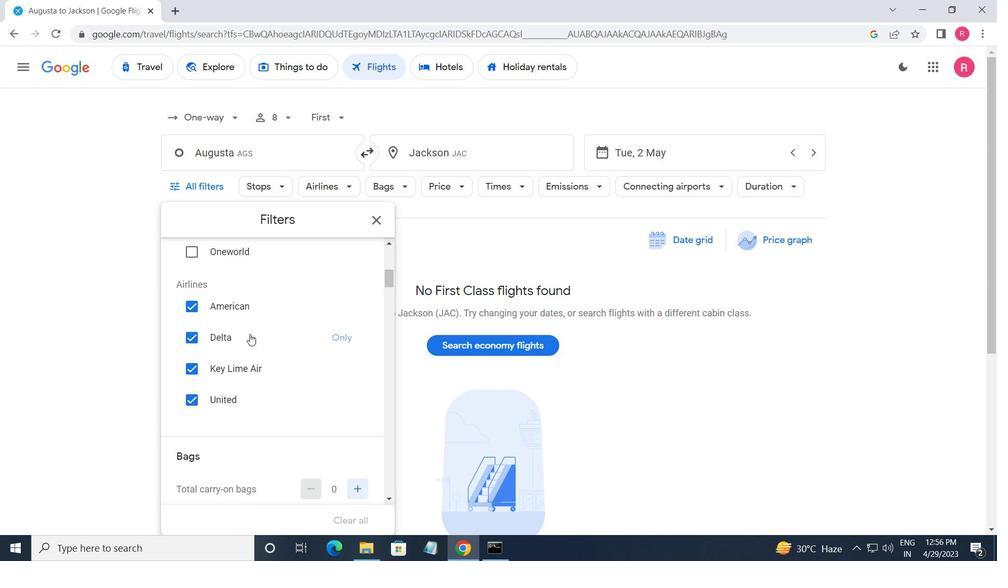 
Action: Mouse scrolled (253, 334) with delta (0, 0)
Screenshot: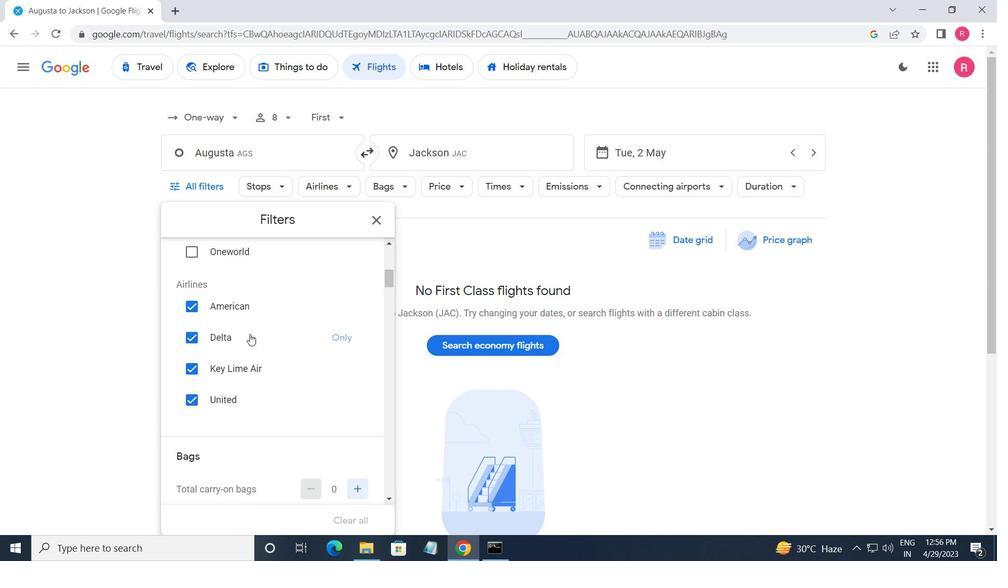 
Action: Mouse moved to (253, 332)
Screenshot: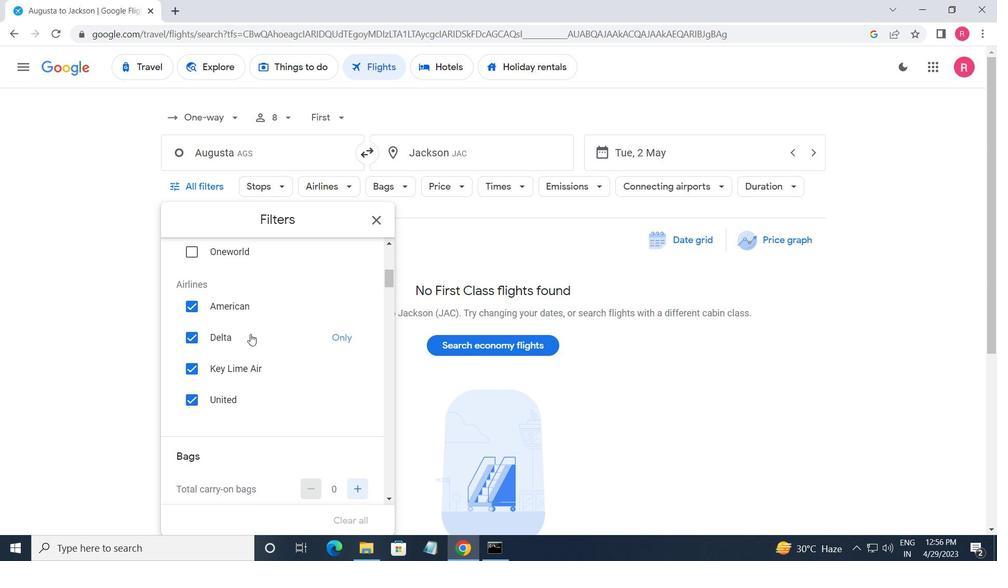
Action: Mouse scrolled (253, 333) with delta (0, 0)
Screenshot: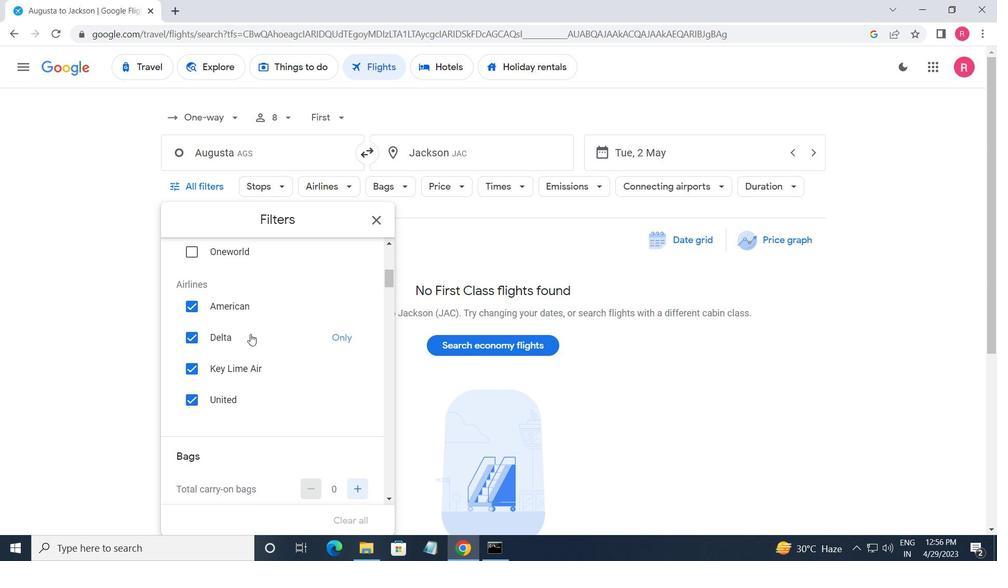 
Action: Mouse moved to (253, 332)
Screenshot: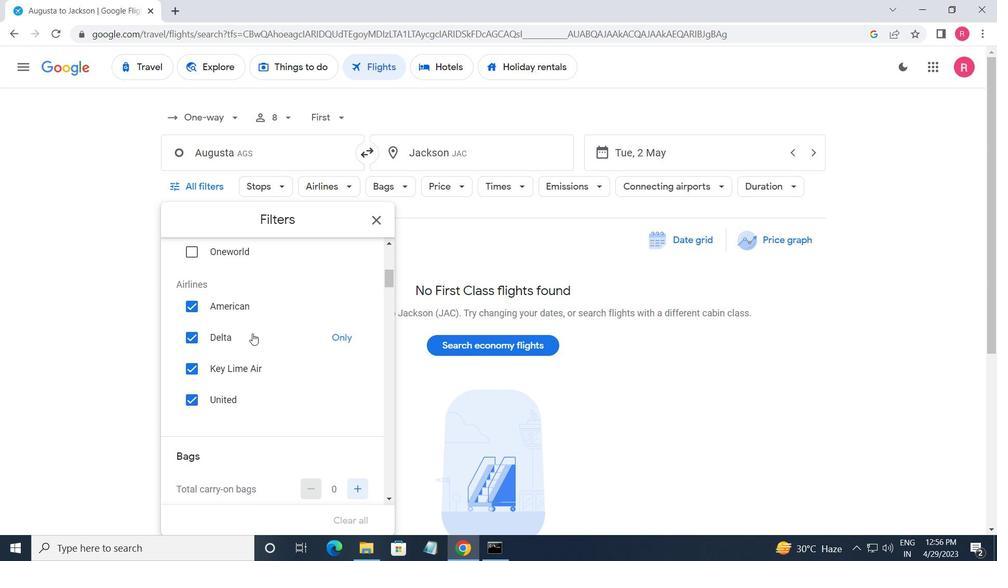 
Action: Mouse scrolled (253, 333) with delta (0, 0)
Screenshot: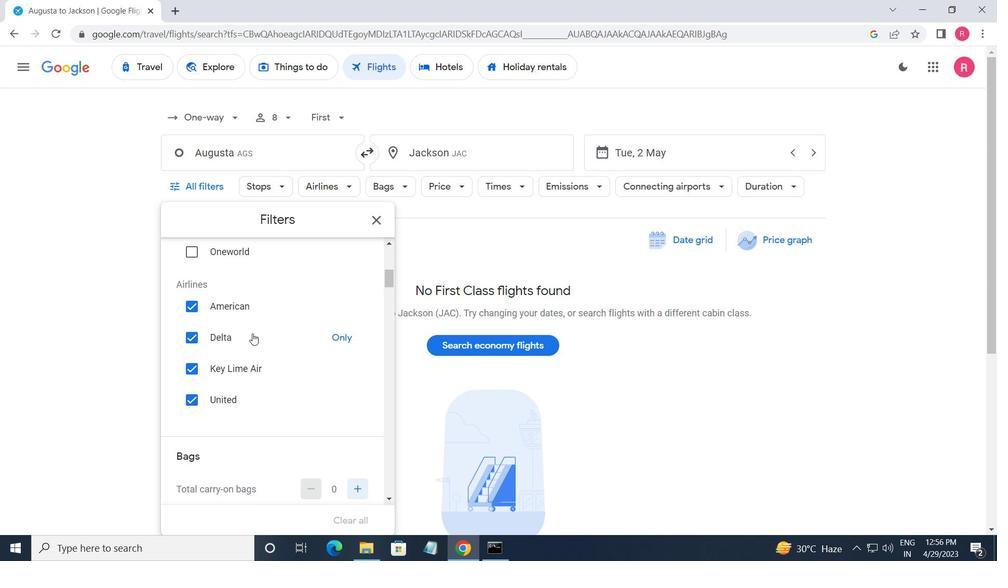 
Action: Mouse moved to (357, 334)
Screenshot: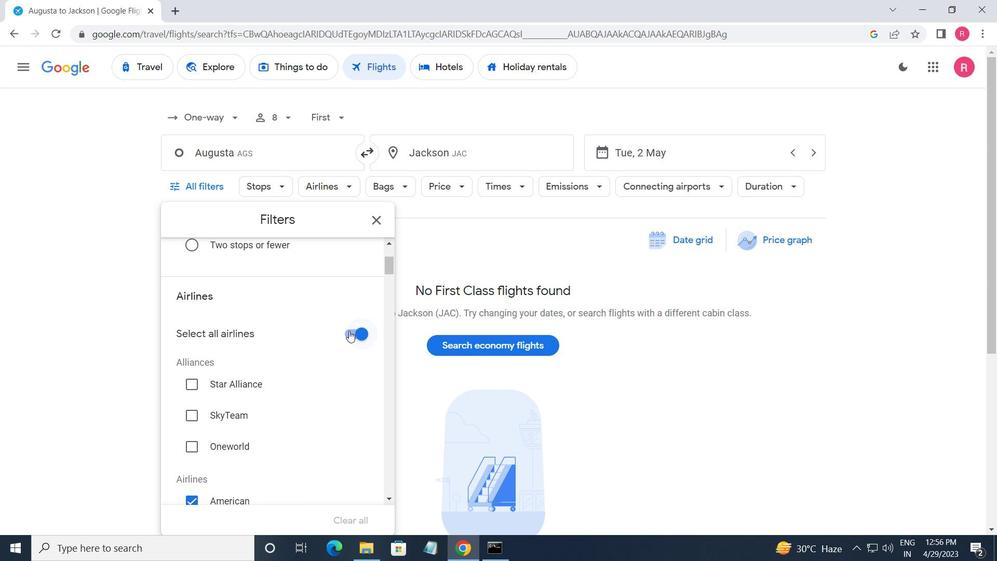 
Action: Mouse pressed left at (357, 334)
Screenshot: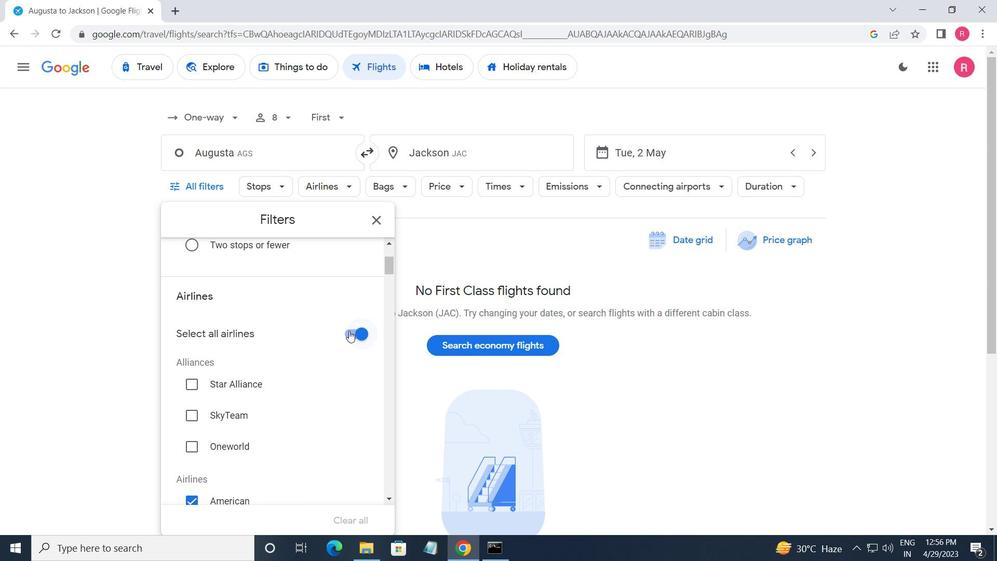
Action: Mouse moved to (313, 416)
Screenshot: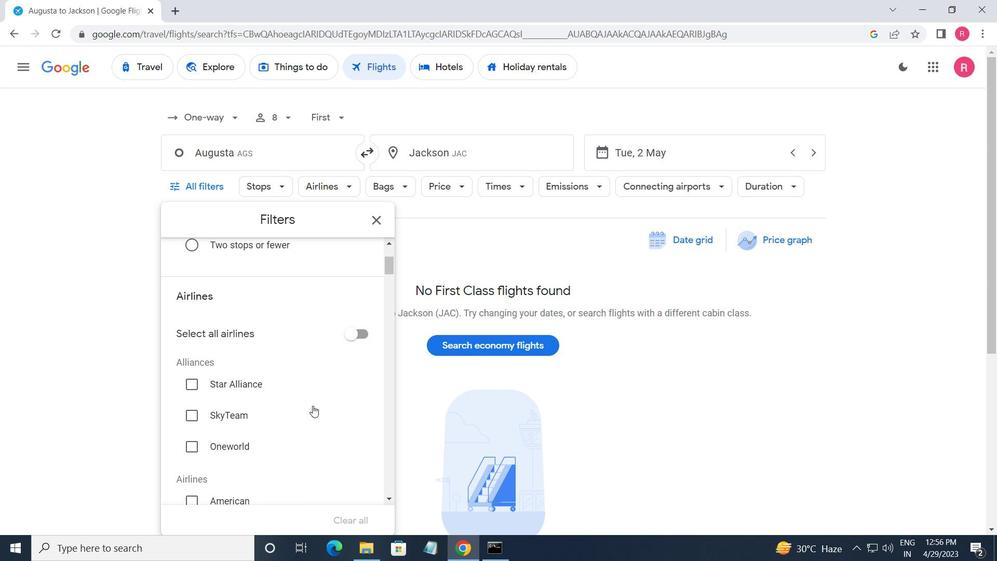 
Action: Mouse scrolled (313, 415) with delta (0, 0)
Screenshot: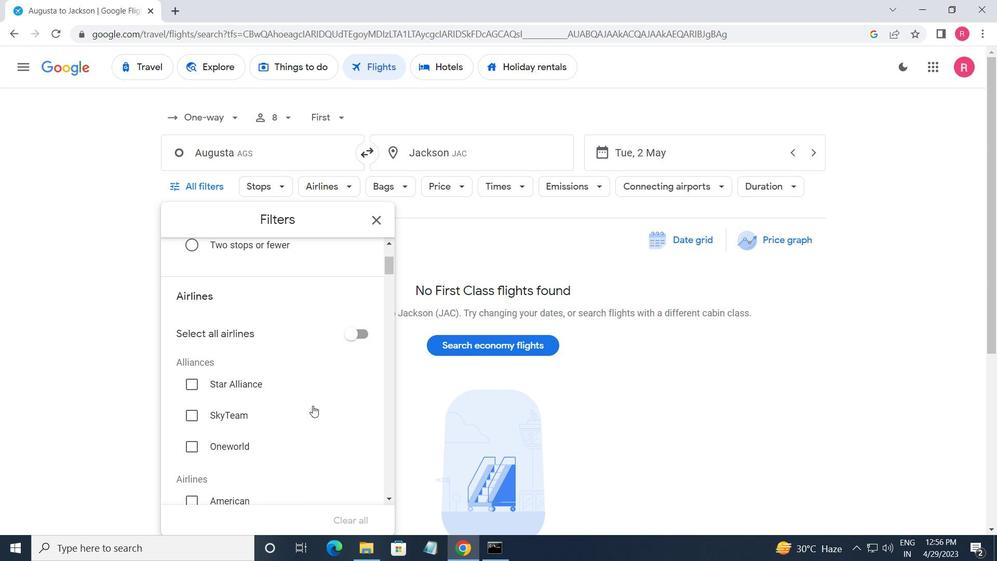 
Action: Mouse moved to (313, 417)
Screenshot: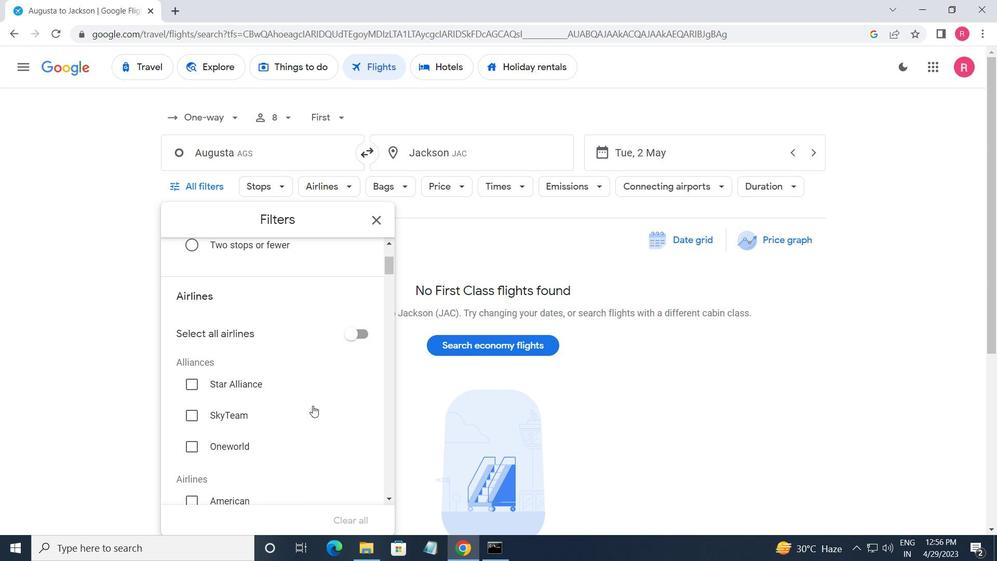 
Action: Mouse scrolled (313, 416) with delta (0, 0)
Screenshot: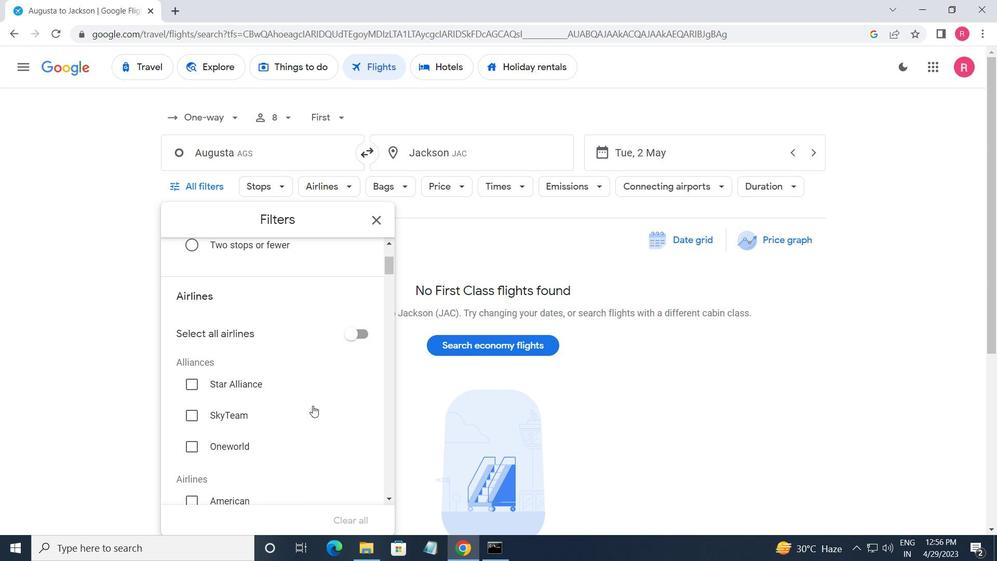 
Action: Mouse scrolled (313, 416) with delta (0, 0)
Screenshot: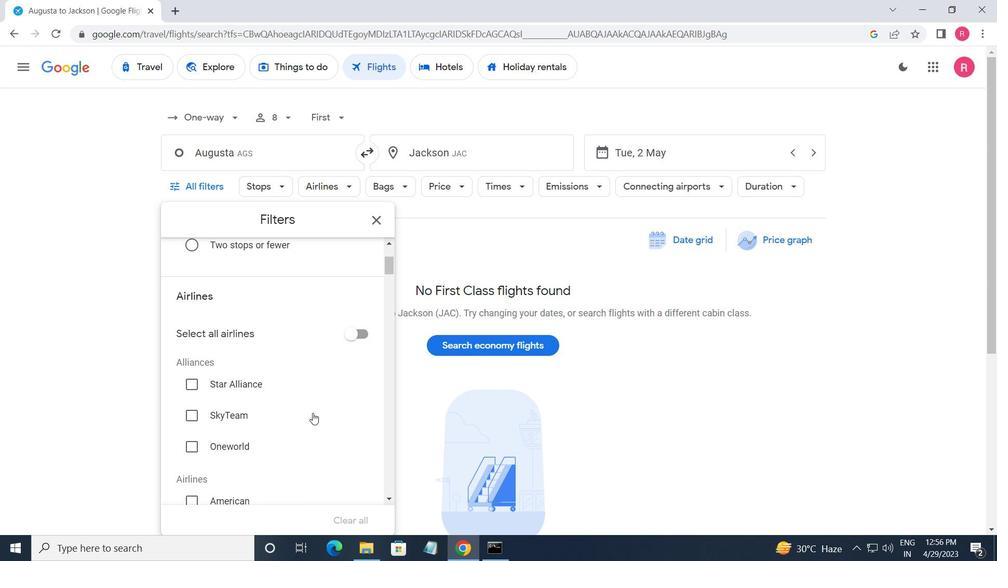 
Action: Mouse scrolled (313, 416) with delta (0, 0)
Screenshot: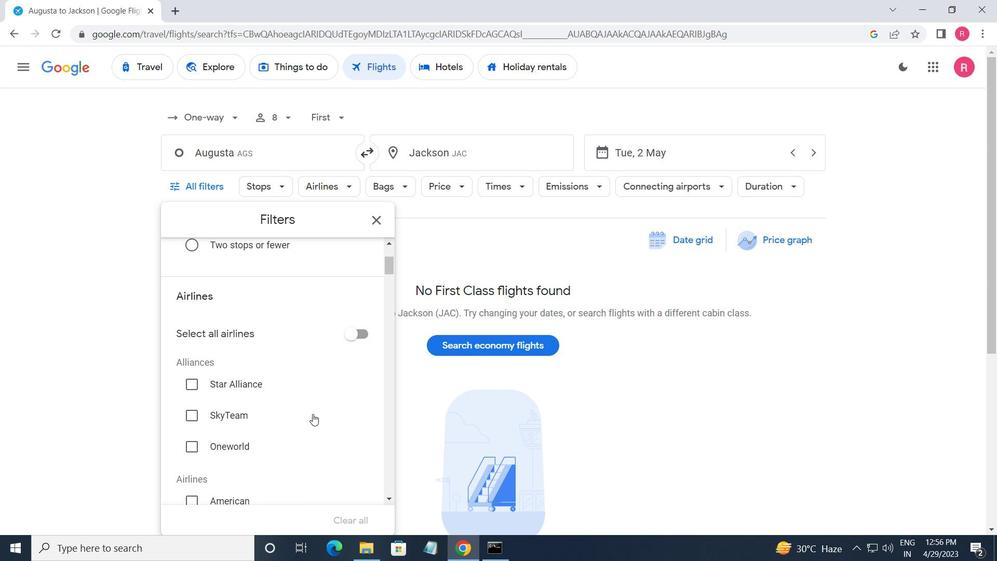 
Action: Mouse moved to (315, 413)
Screenshot: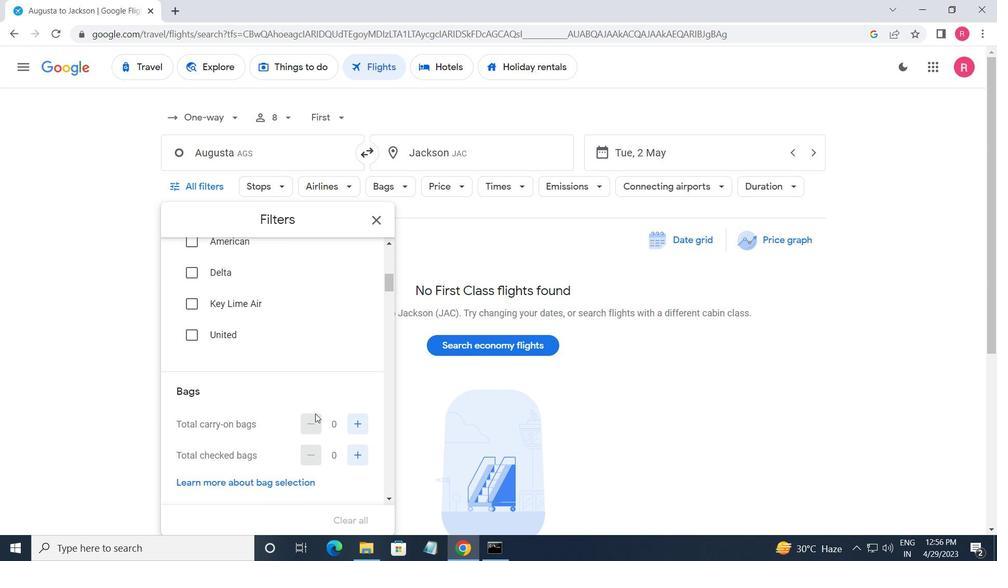 
Action: Mouse scrolled (315, 412) with delta (0, 0)
Screenshot: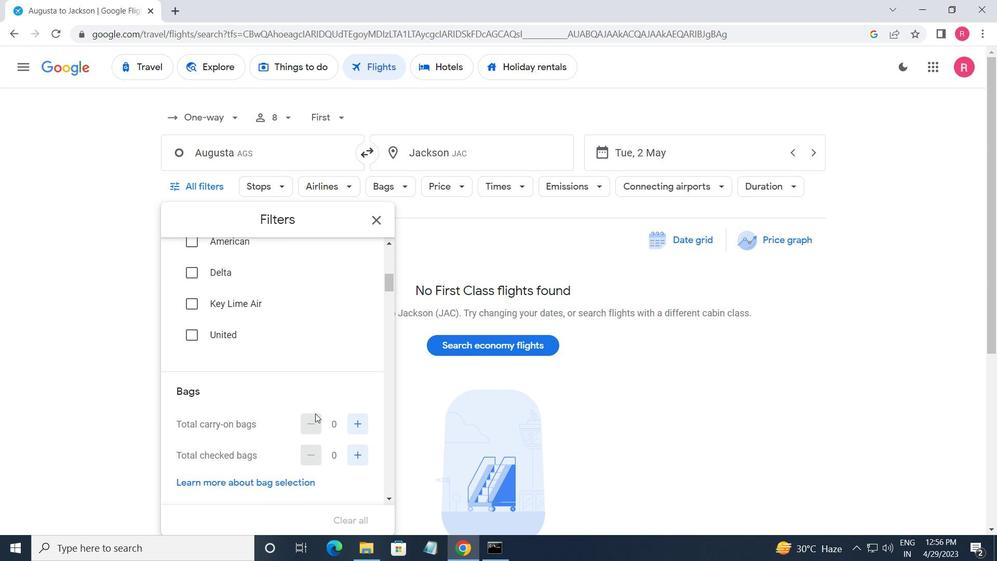 
Action: Mouse moved to (353, 393)
Screenshot: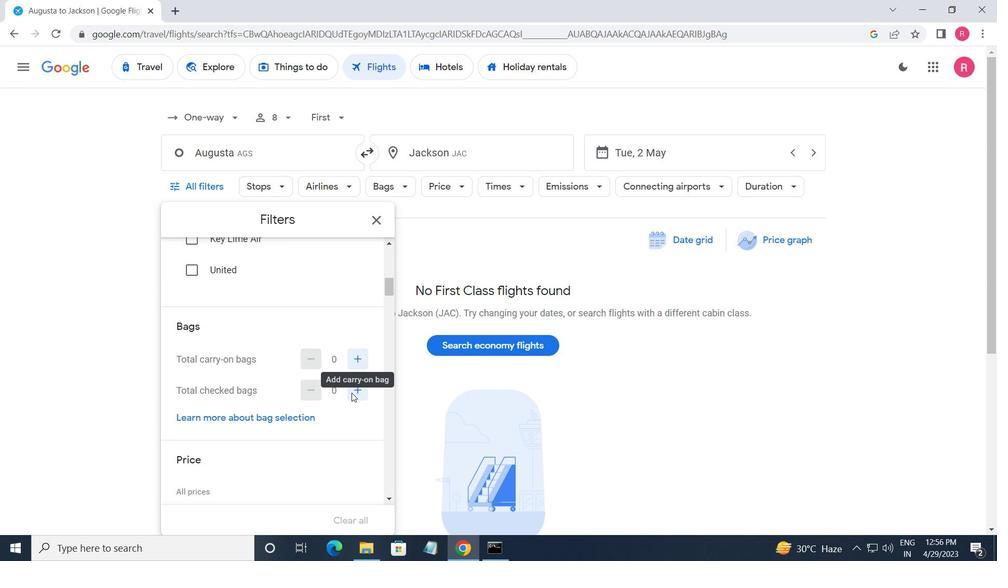 
Action: Mouse pressed left at (353, 393)
Screenshot: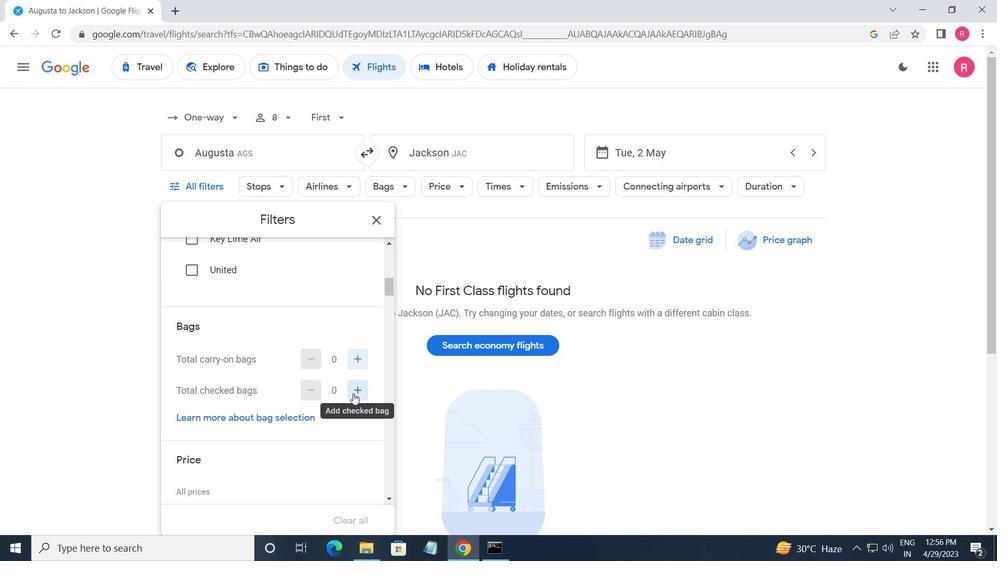 
Action: Mouse moved to (331, 427)
Screenshot: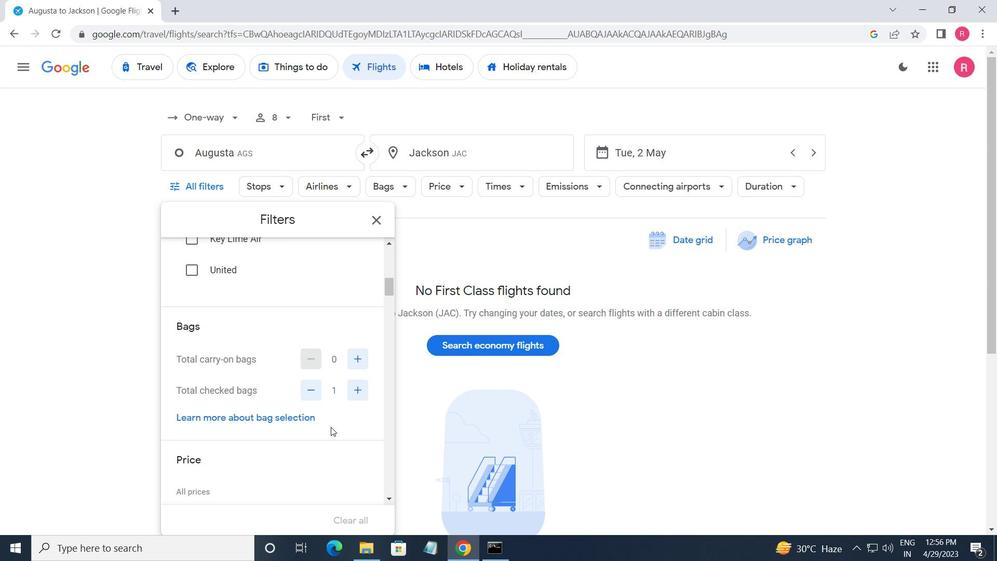 
Action: Mouse scrolled (331, 427) with delta (0, 0)
Screenshot: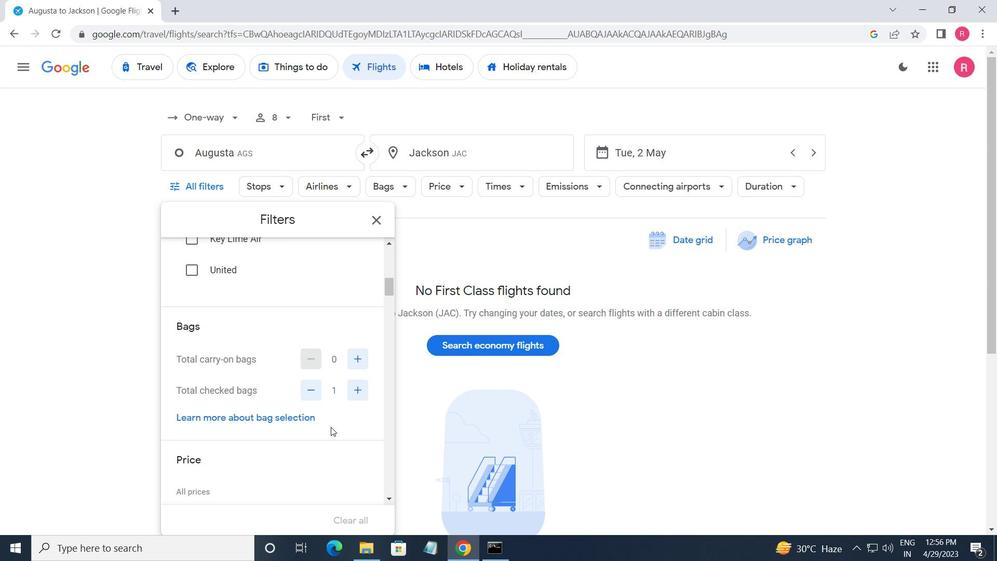 
Action: Mouse scrolled (331, 427) with delta (0, 0)
Screenshot: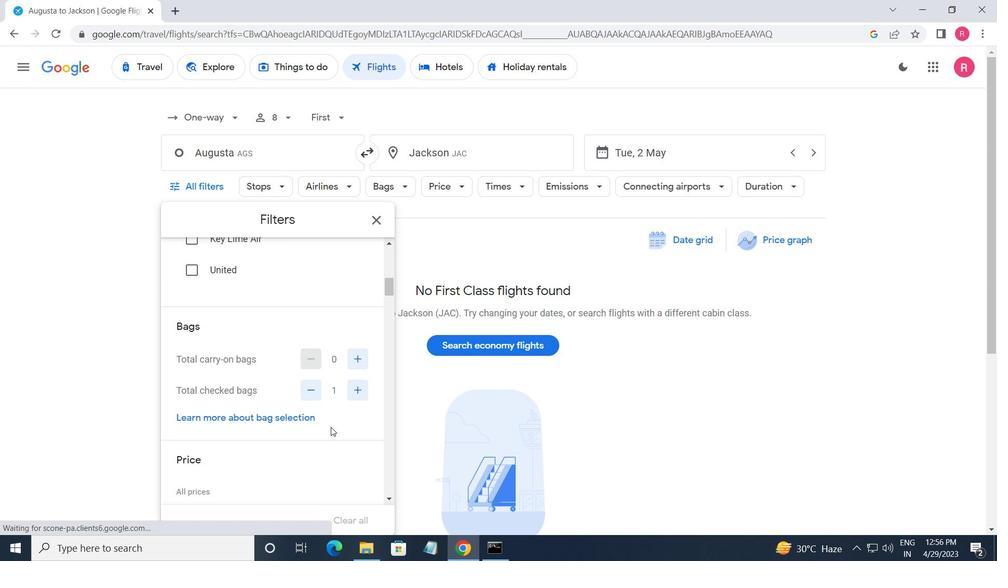 
Action: Mouse scrolled (331, 427) with delta (0, 0)
Screenshot: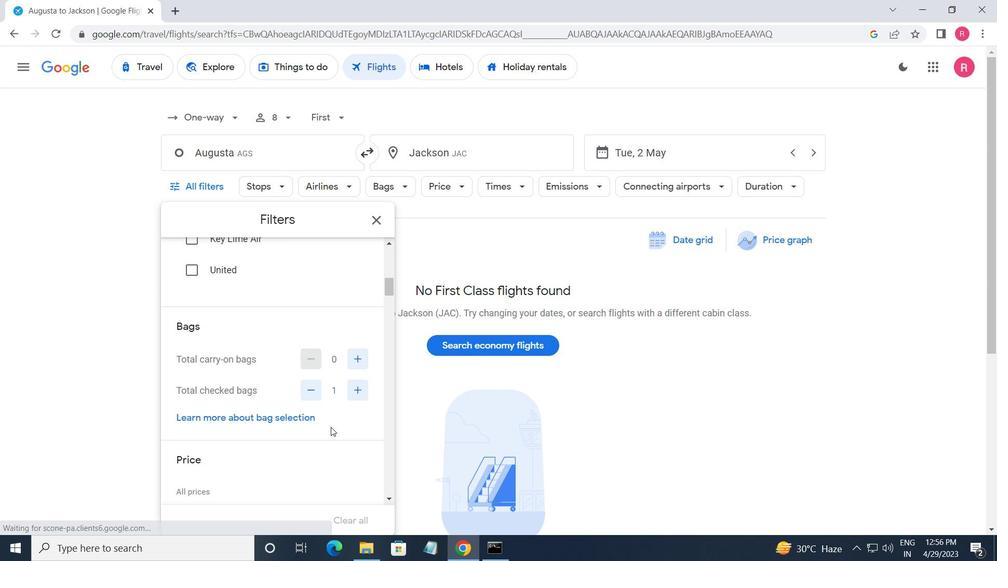 
Action: Mouse moved to (357, 321)
Screenshot: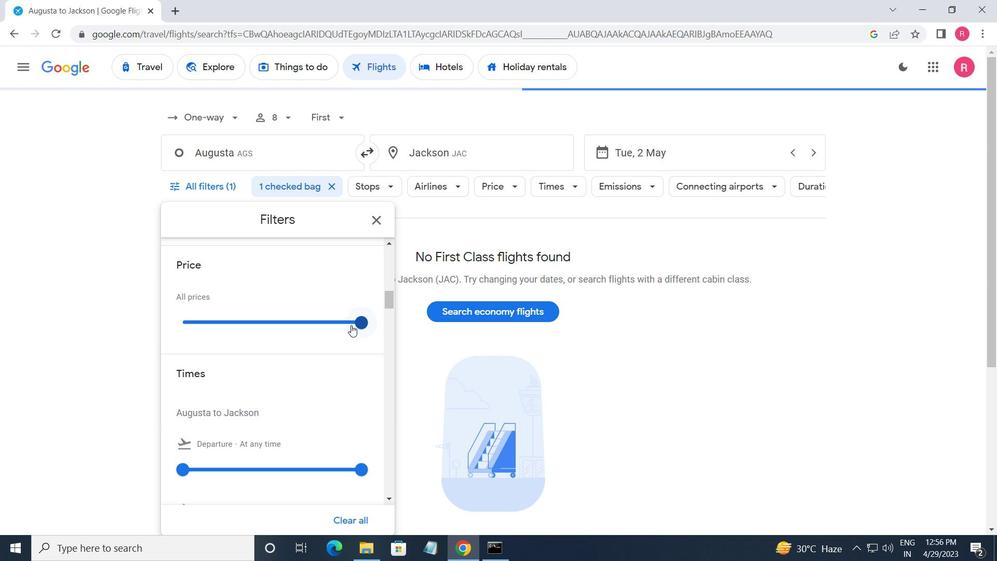 
Action: Mouse pressed left at (357, 321)
Screenshot: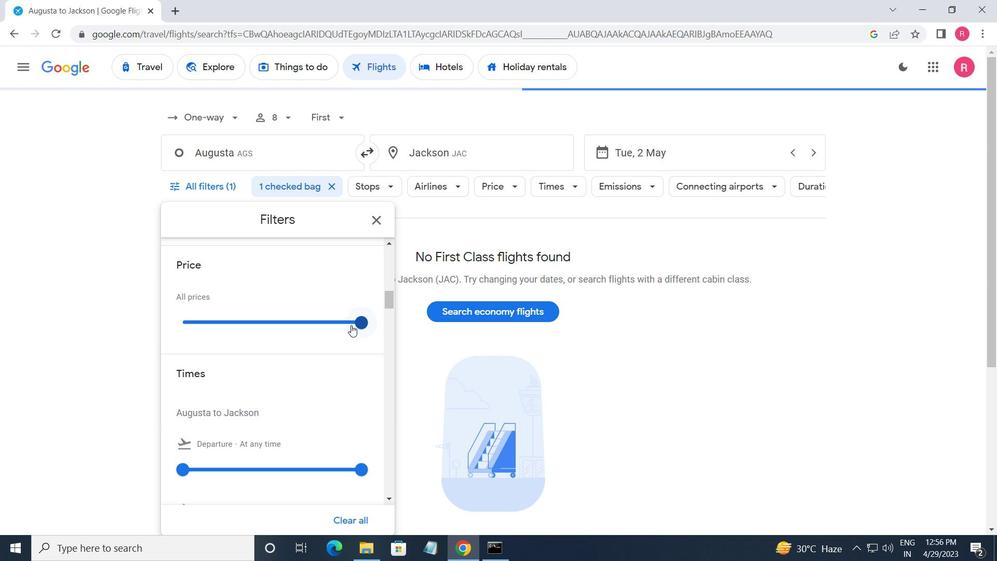 
Action: Mouse moved to (351, 339)
Screenshot: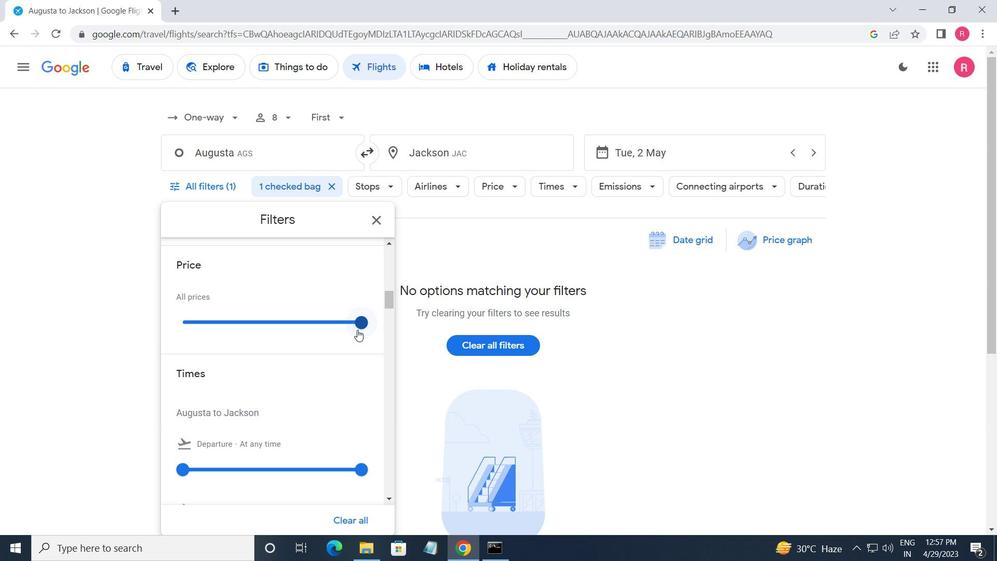 
Action: Mouse scrolled (351, 339) with delta (0, 0)
Screenshot: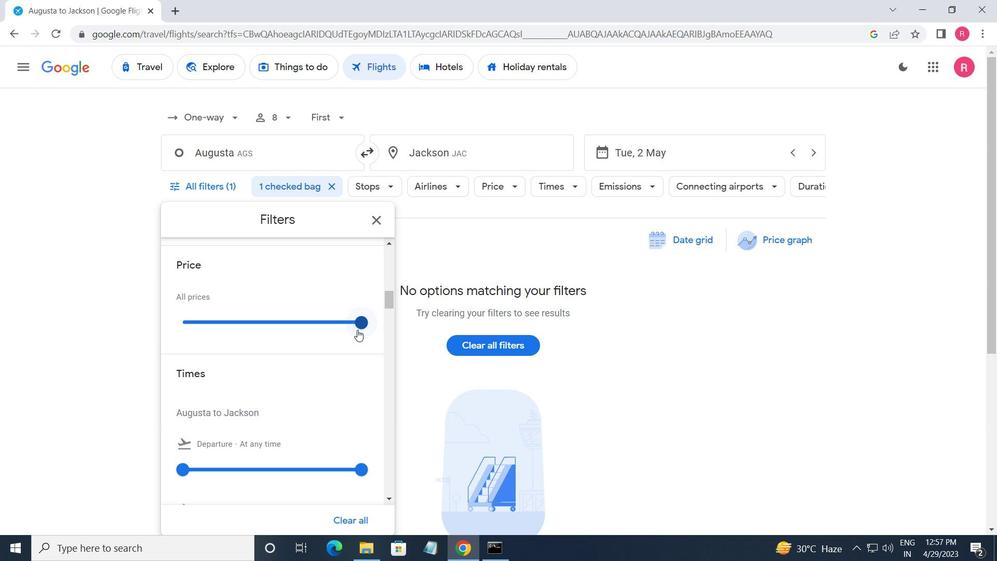 
Action: Mouse moved to (344, 347)
Screenshot: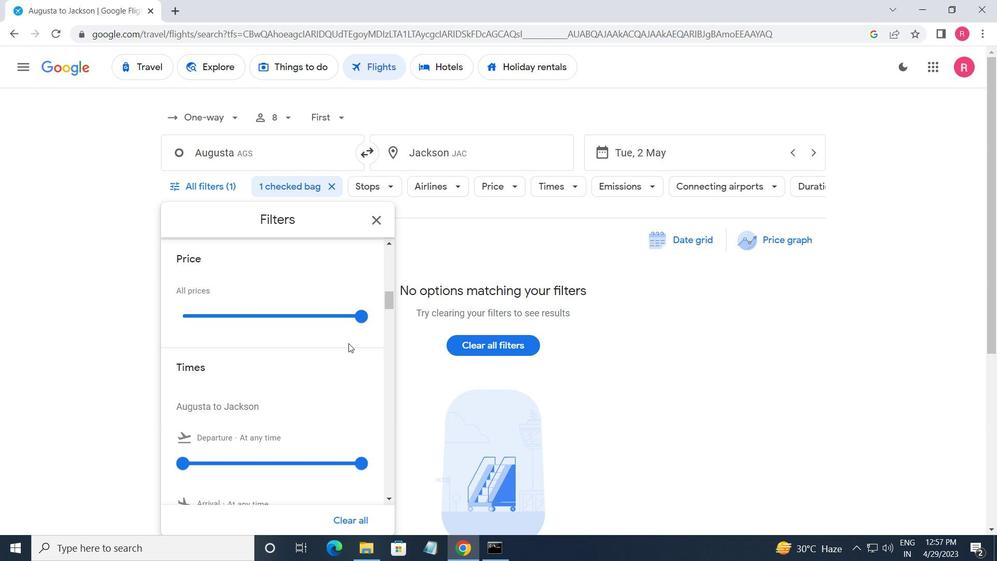 
Action: Mouse scrolled (344, 347) with delta (0, 0)
Screenshot: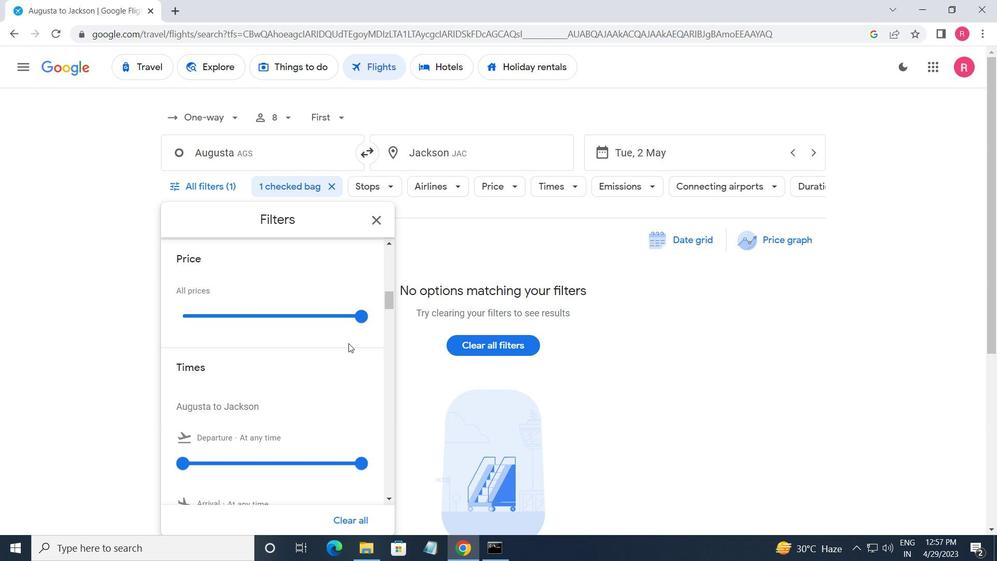 
Action: Mouse moved to (194, 341)
Screenshot: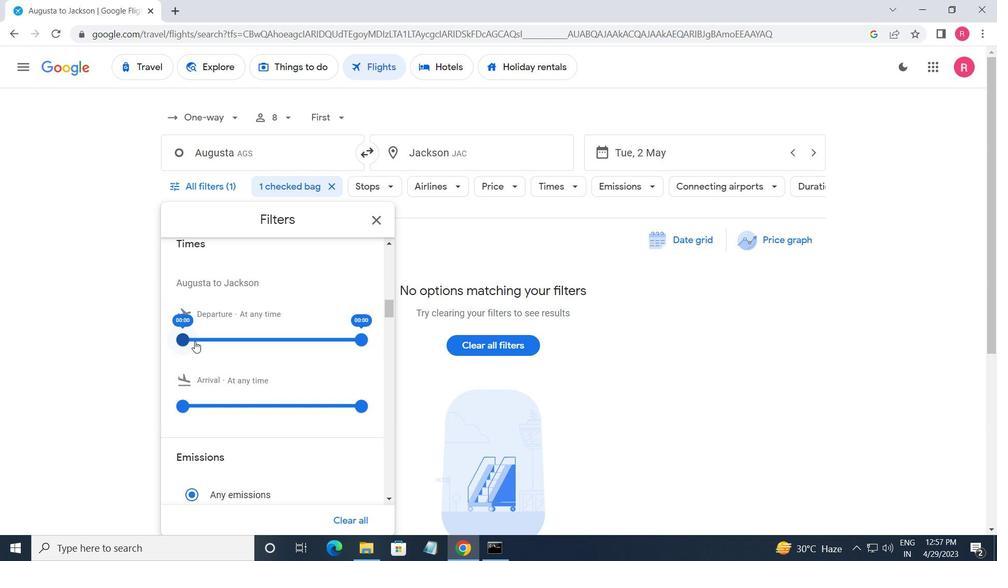 
Action: Mouse pressed left at (194, 341)
Screenshot: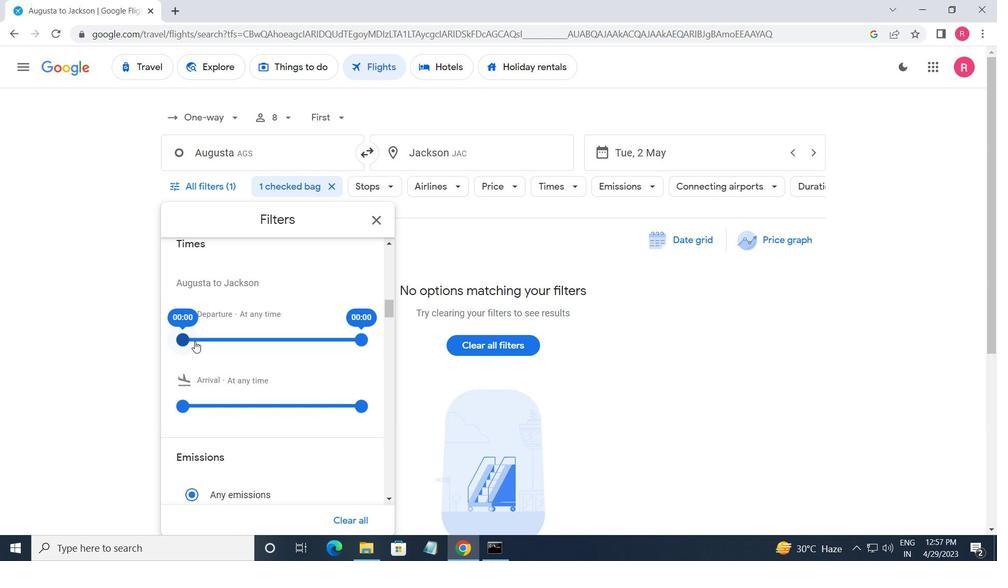 
Action: Mouse moved to (358, 340)
Screenshot: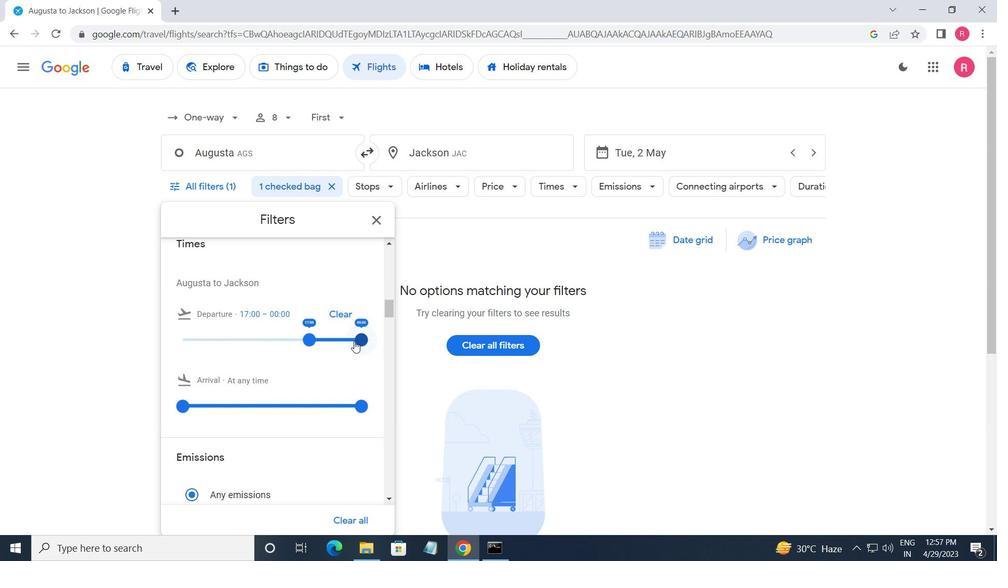 
Action: Mouse pressed left at (358, 340)
Screenshot: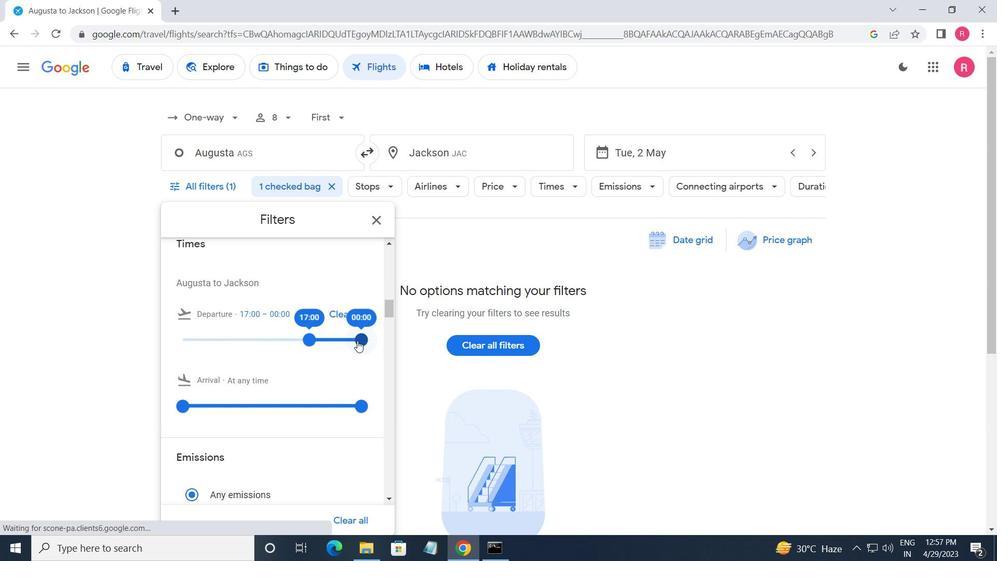 
Action: Mouse moved to (375, 226)
Screenshot: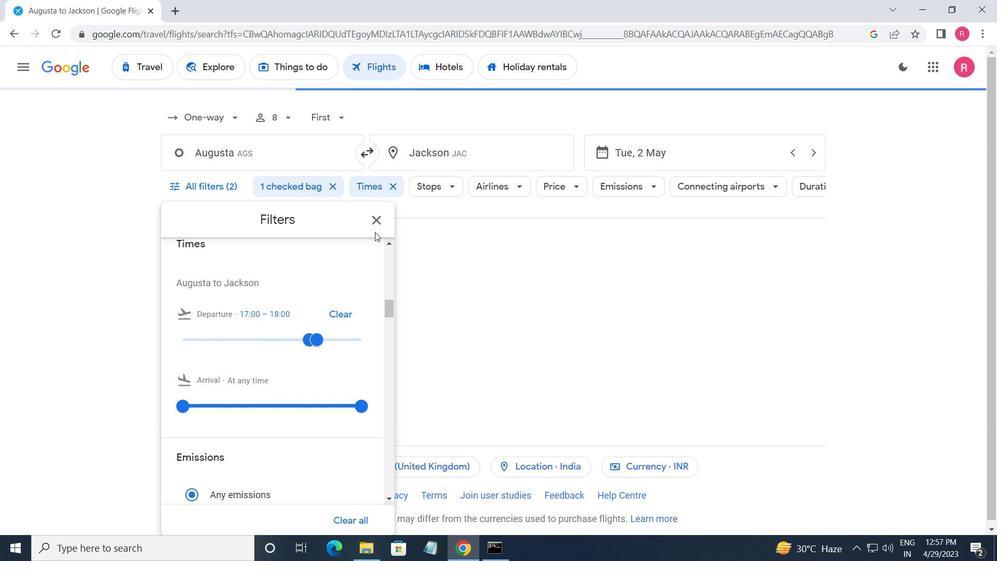 
Action: Mouse pressed left at (375, 226)
Screenshot: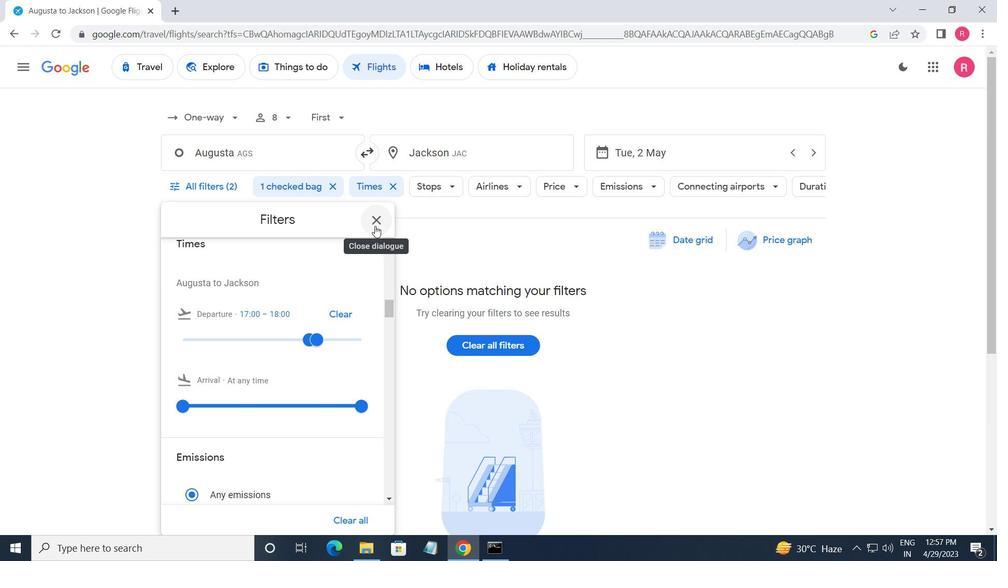 
Action: Mouse moved to (413, 275)
Screenshot: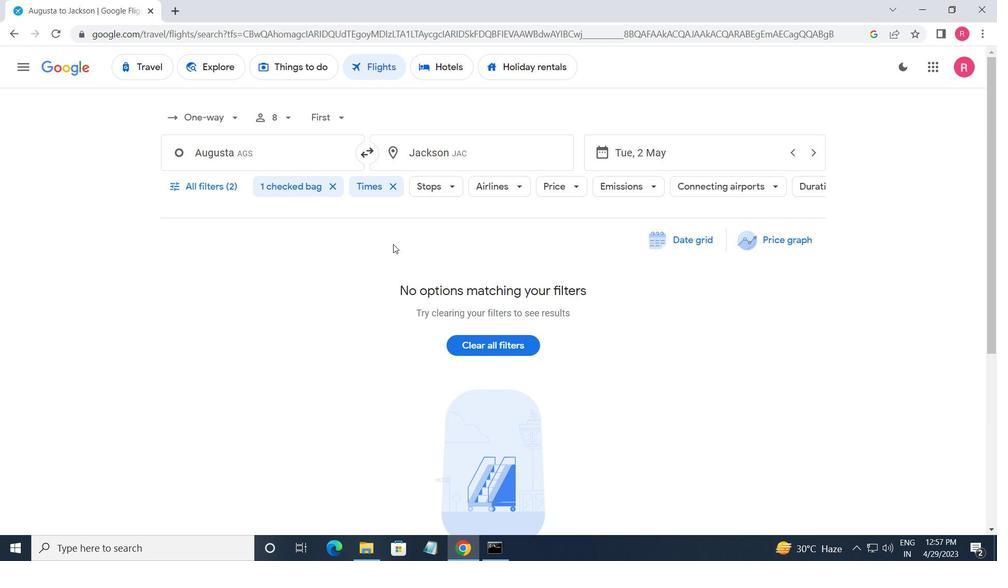 
